 Task: Look for space in Cambridge, United Kingdom from 11th June, 2023 to 17th June, 2023 for 1 adult in price range Rs.5000 to Rs.12000. Place can be private room with 1  bedroom having 1 bed and 1 bathroom. Property type can be house, flat, guest house, hotel. Booking option can be shelf check-in. Required host language is English.
Action: Mouse moved to (410, 51)
Screenshot: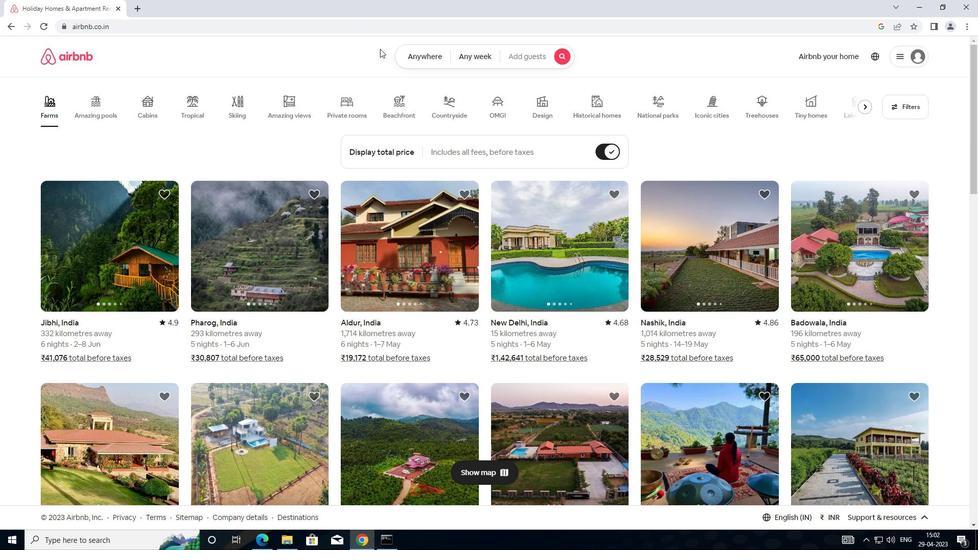 
Action: Mouse pressed left at (410, 51)
Screenshot: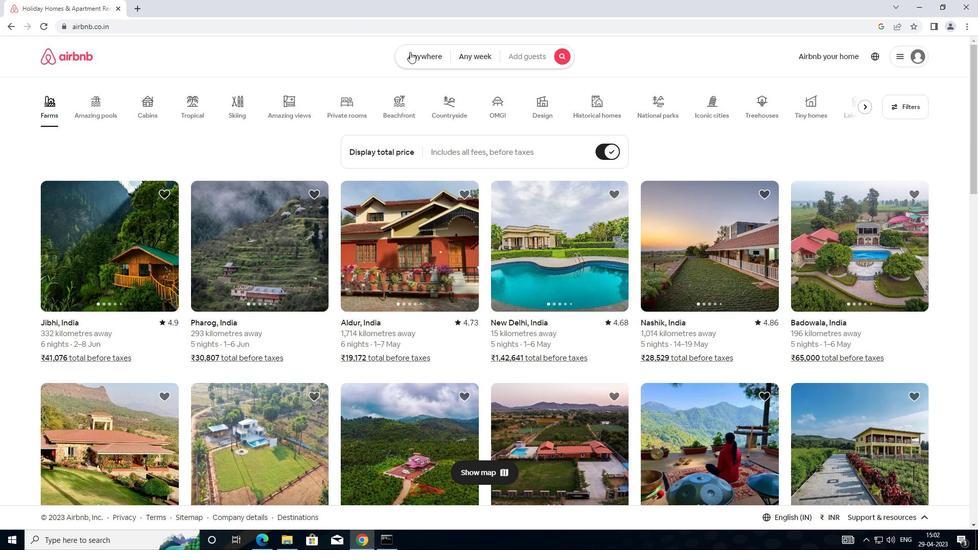 
Action: Mouse moved to (305, 98)
Screenshot: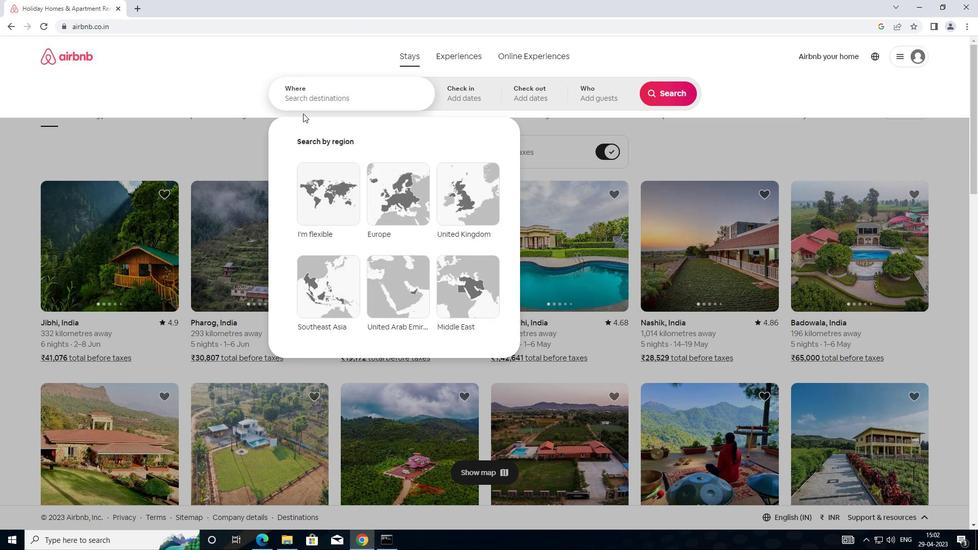 
Action: Mouse pressed left at (305, 98)
Screenshot: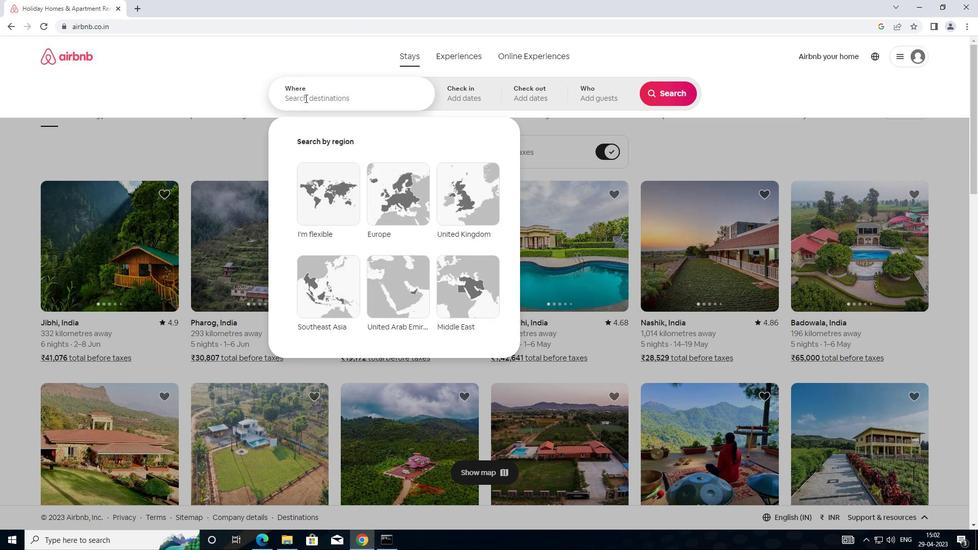 
Action: Mouse moved to (345, 98)
Screenshot: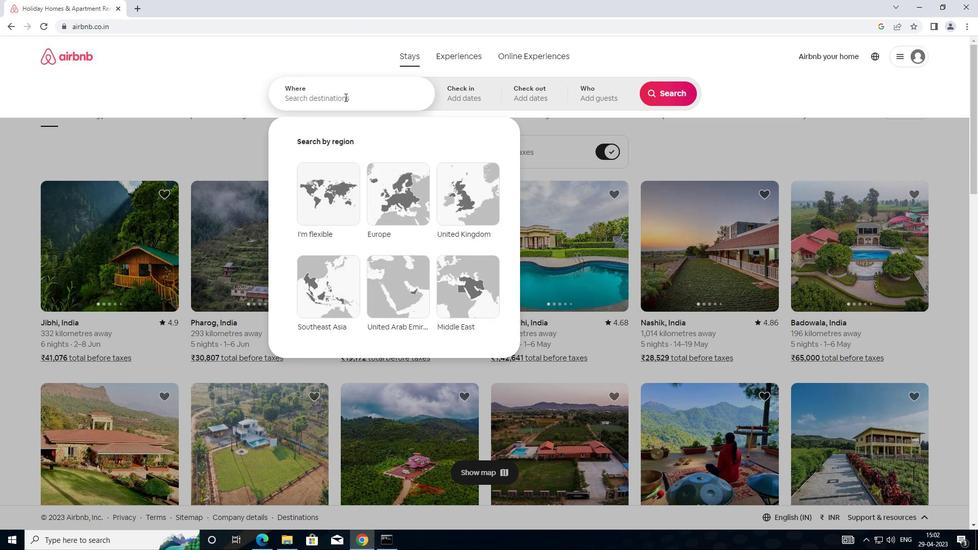 
Action: Key pressed cambridge,ub<Key.backspace>nited
Screenshot: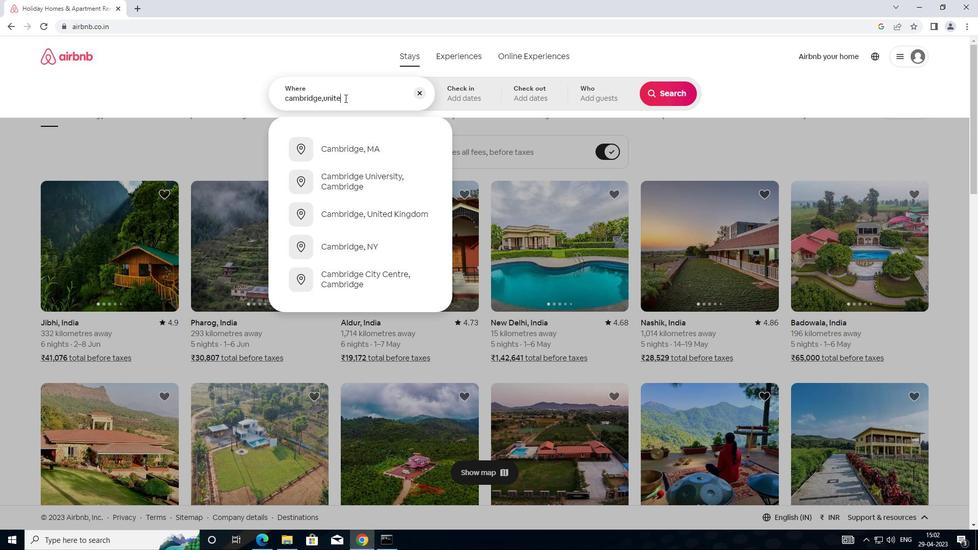 
Action: Mouse moved to (361, 178)
Screenshot: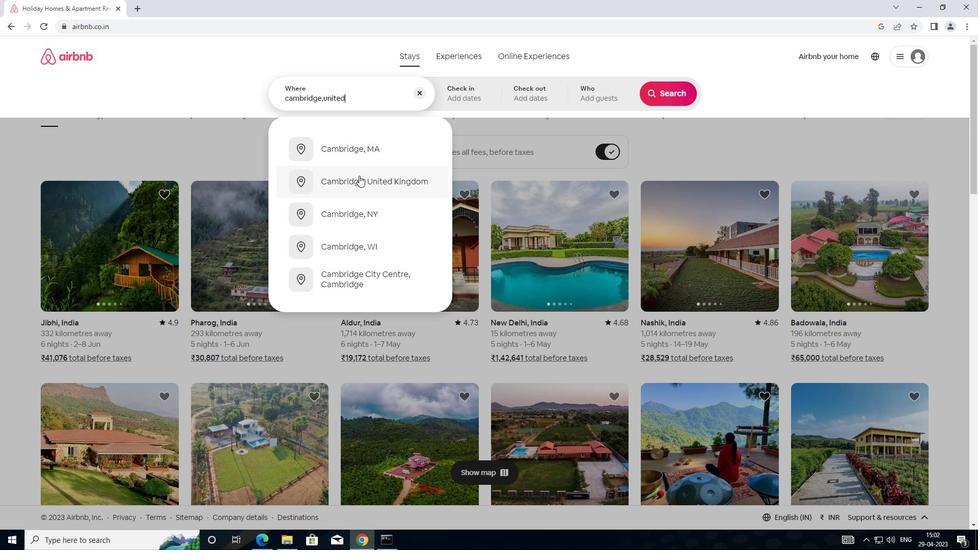 
Action: Mouse pressed left at (361, 178)
Screenshot: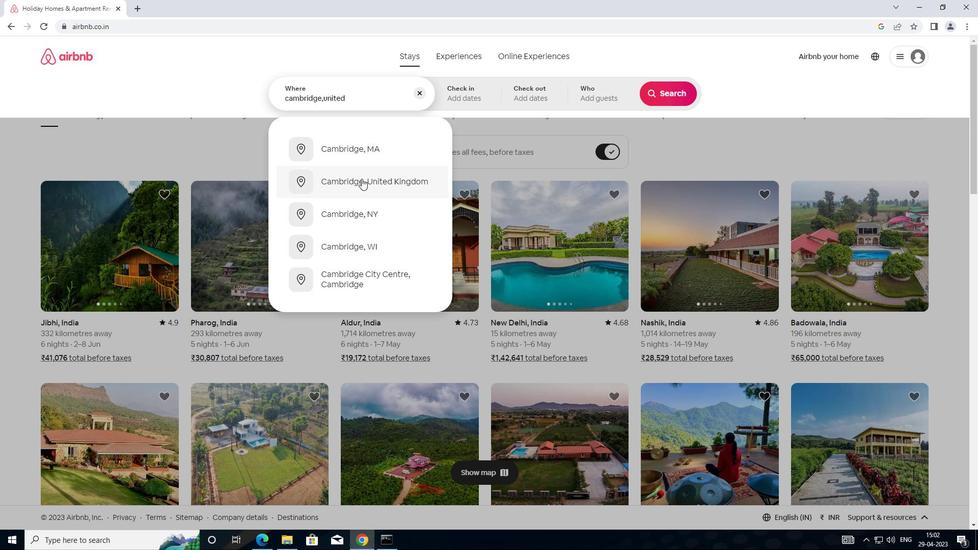 
Action: Mouse moved to (662, 178)
Screenshot: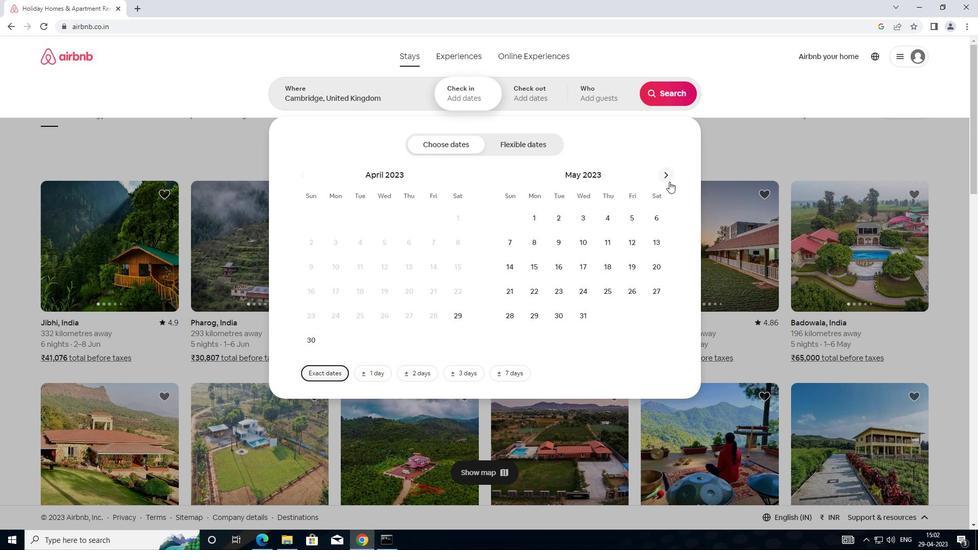 
Action: Mouse pressed left at (662, 178)
Screenshot: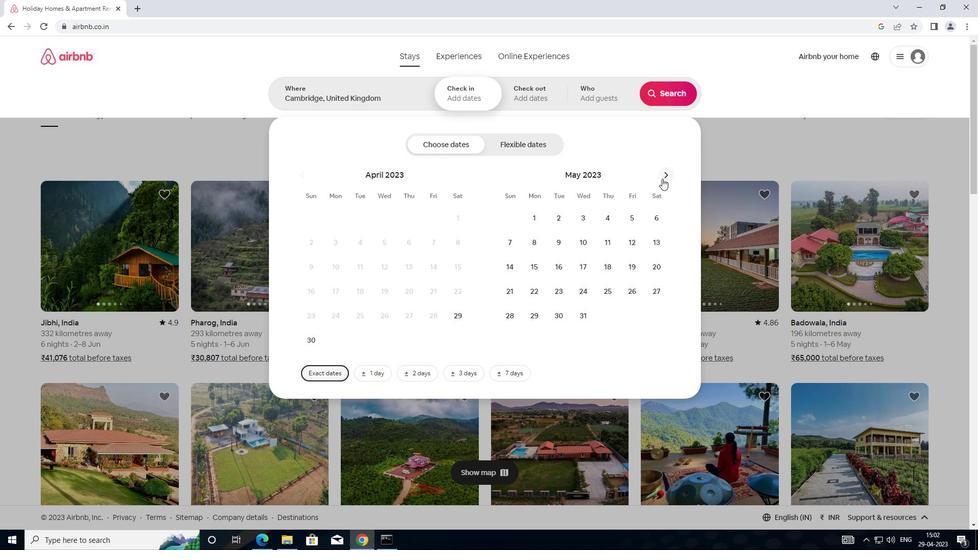 
Action: Mouse moved to (663, 177)
Screenshot: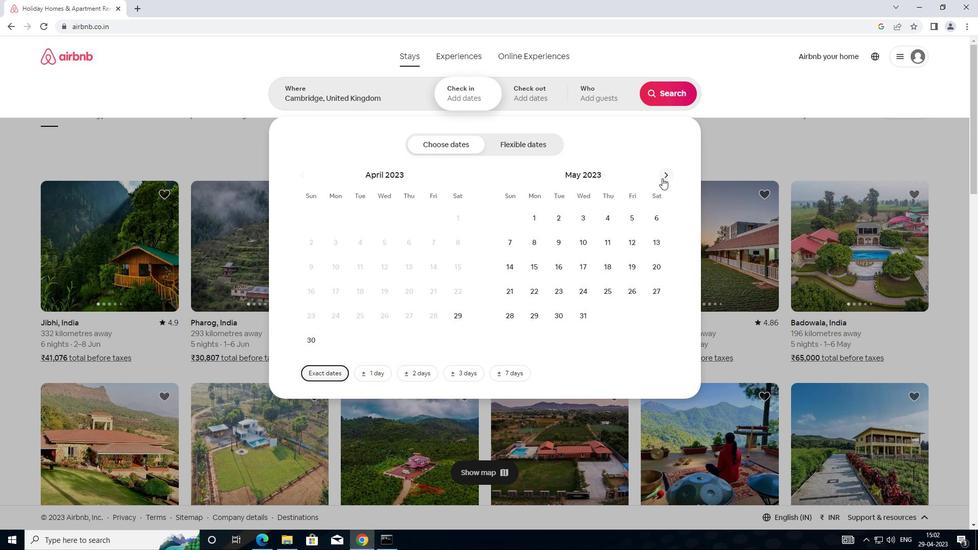 
Action: Mouse pressed left at (663, 177)
Screenshot: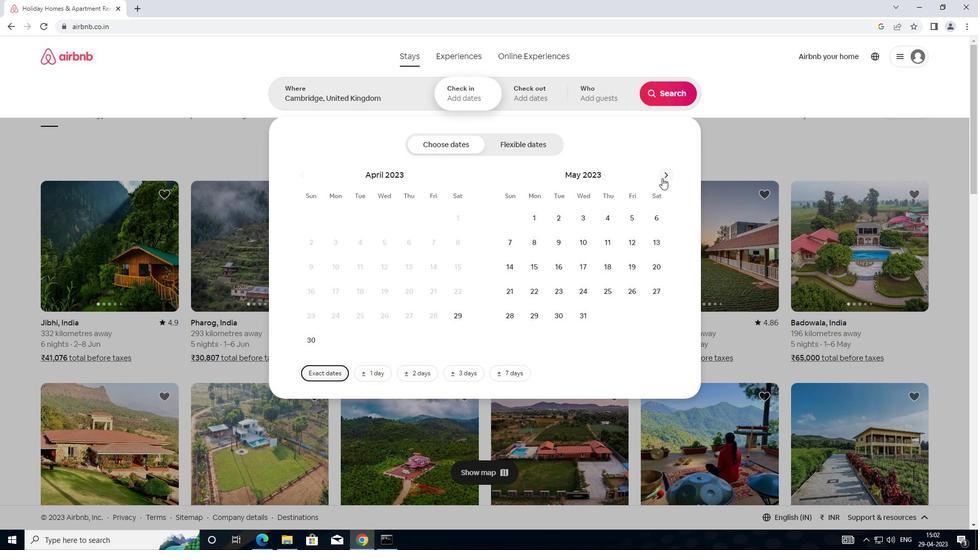 
Action: Mouse moved to (310, 264)
Screenshot: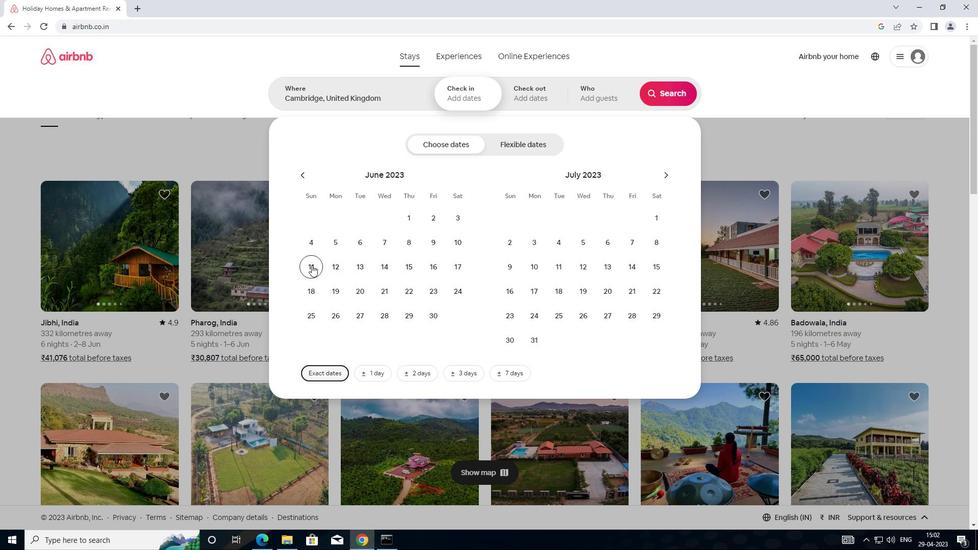 
Action: Mouse pressed left at (310, 264)
Screenshot: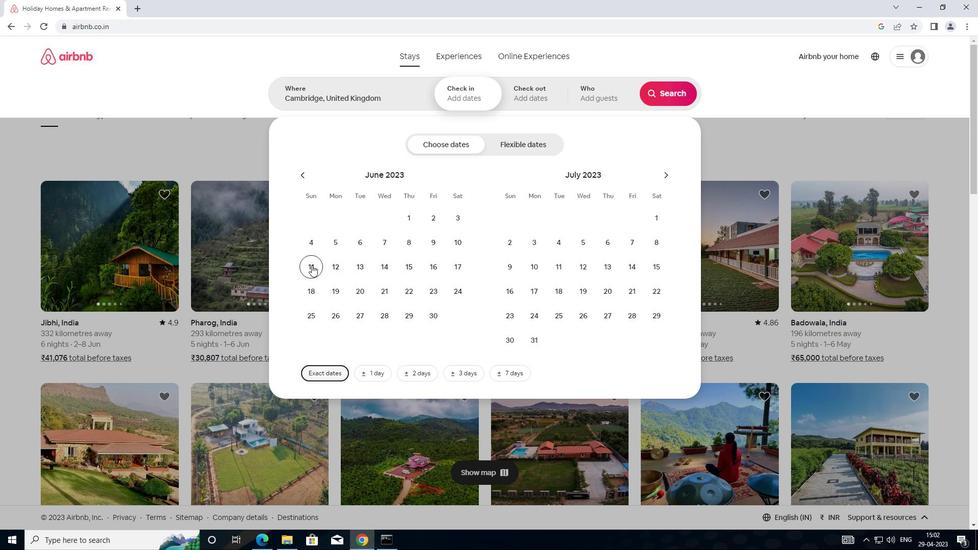 
Action: Mouse moved to (453, 267)
Screenshot: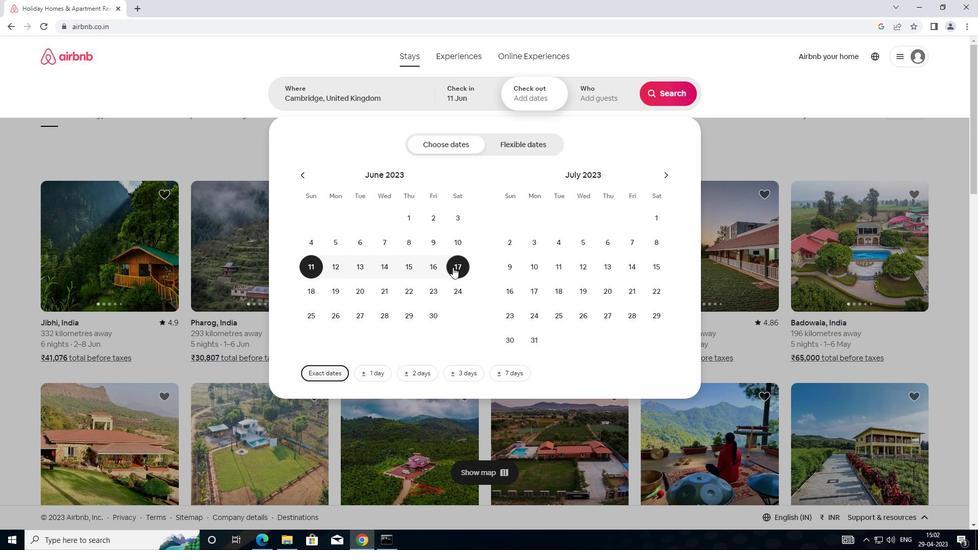 
Action: Mouse pressed left at (453, 267)
Screenshot: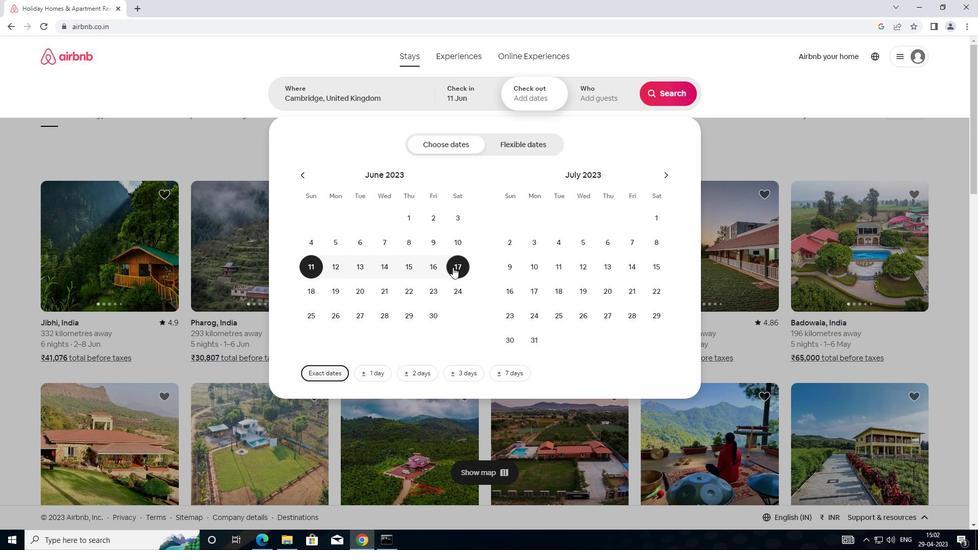
Action: Mouse moved to (619, 96)
Screenshot: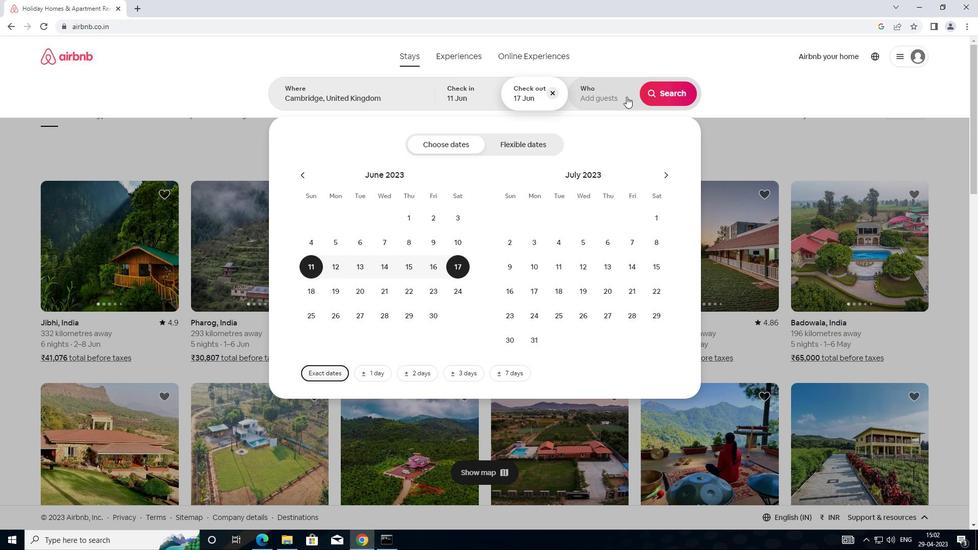 
Action: Mouse pressed left at (619, 96)
Screenshot: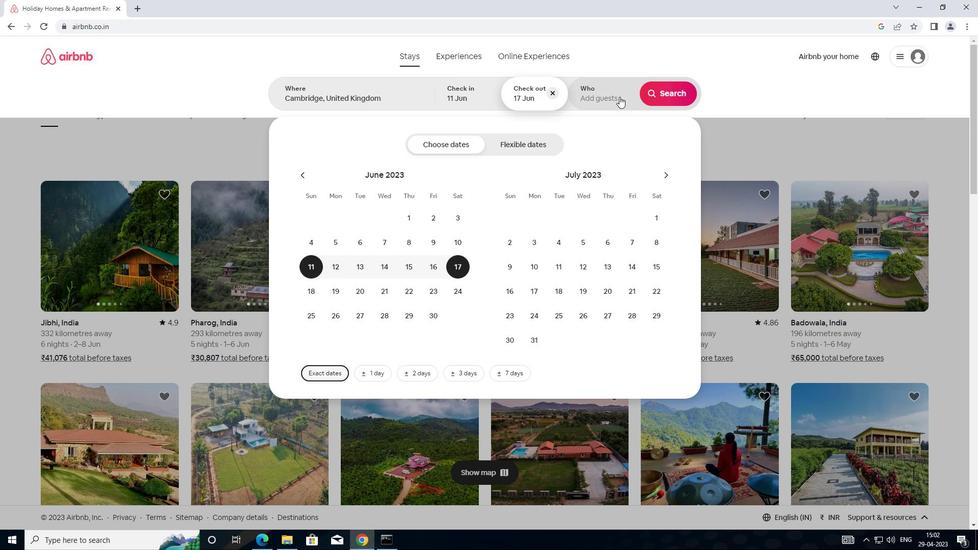 
Action: Mouse moved to (669, 146)
Screenshot: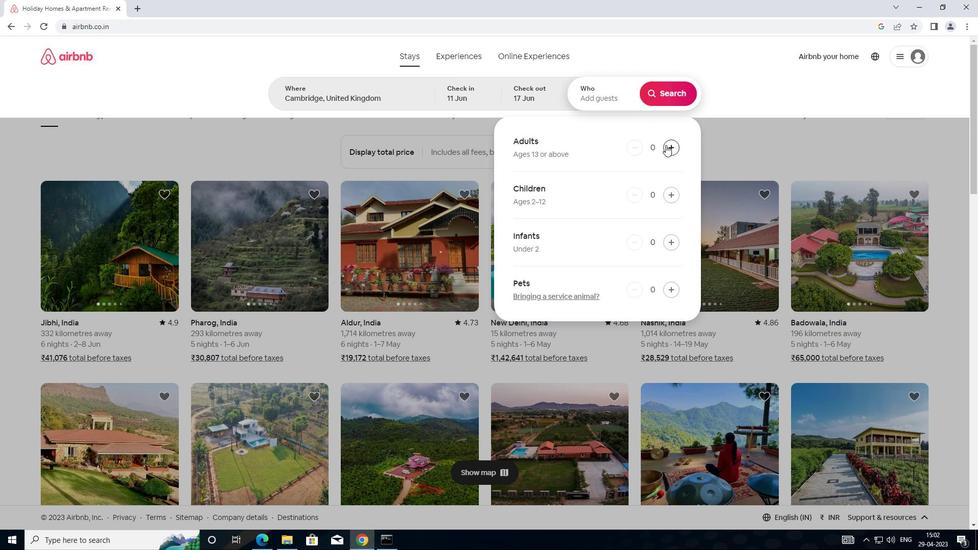 
Action: Mouse pressed left at (669, 146)
Screenshot: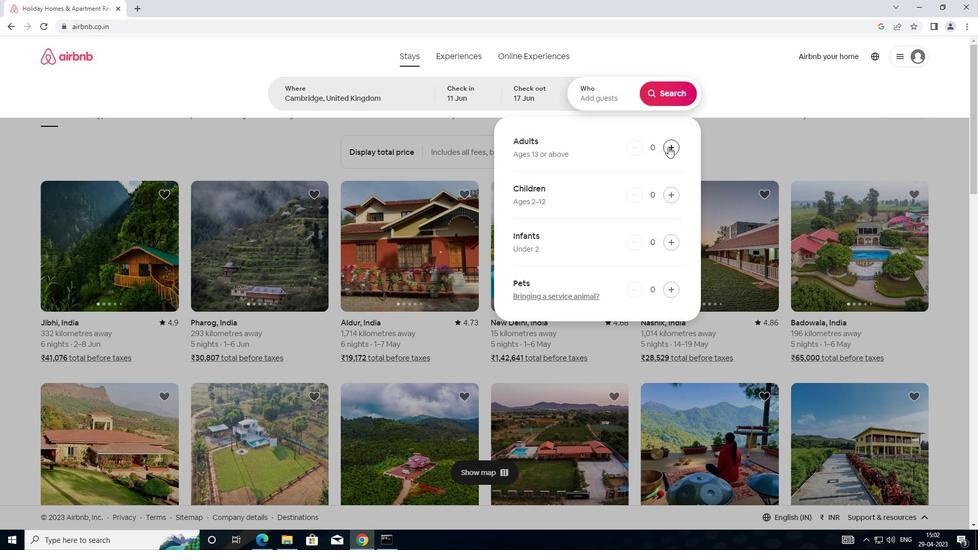 
Action: Mouse moved to (670, 99)
Screenshot: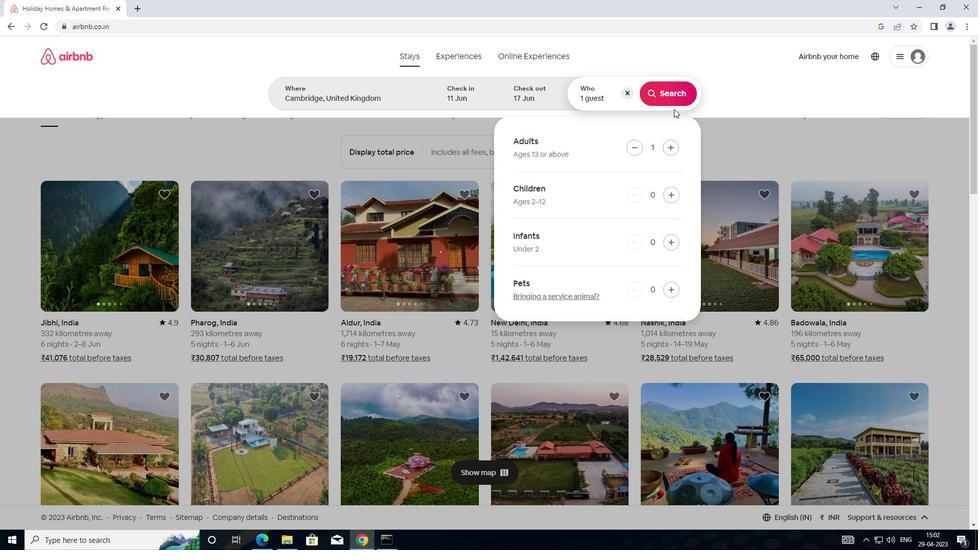 
Action: Mouse pressed left at (670, 99)
Screenshot: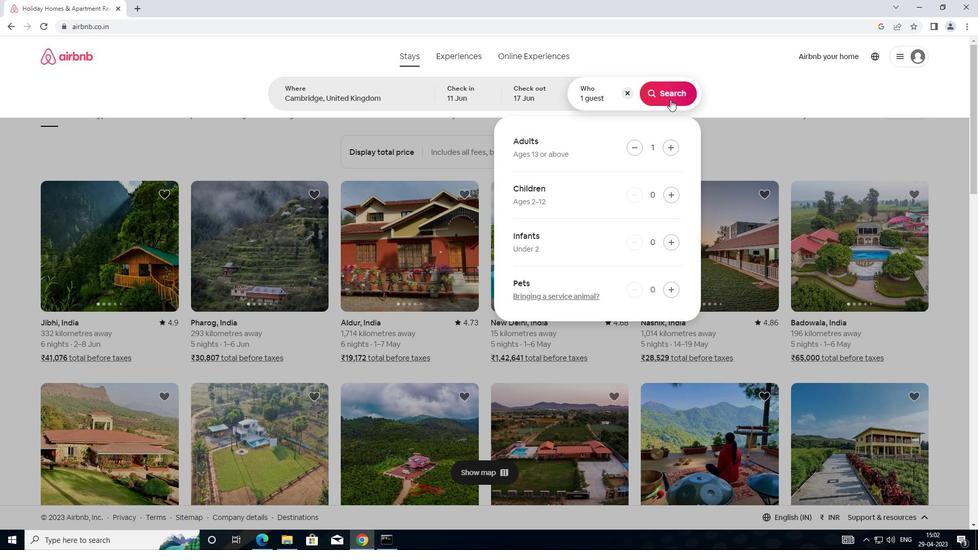 
Action: Mouse moved to (923, 99)
Screenshot: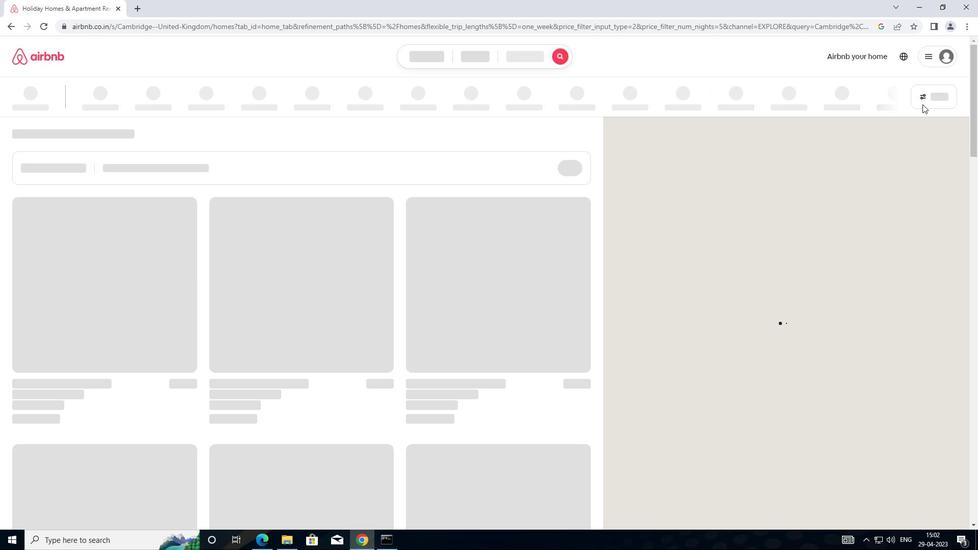 
Action: Mouse pressed left at (923, 99)
Screenshot: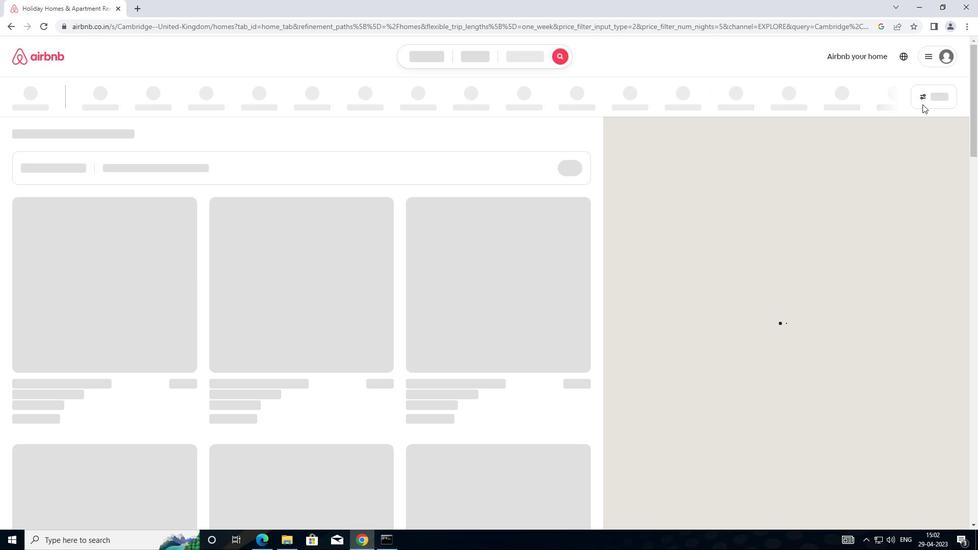 
Action: Mouse moved to (366, 222)
Screenshot: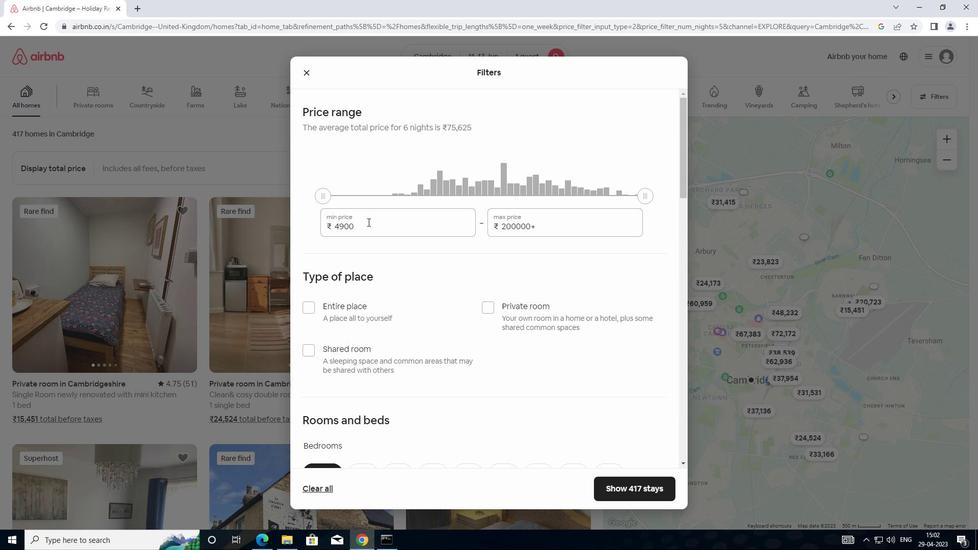 
Action: Mouse pressed left at (366, 222)
Screenshot: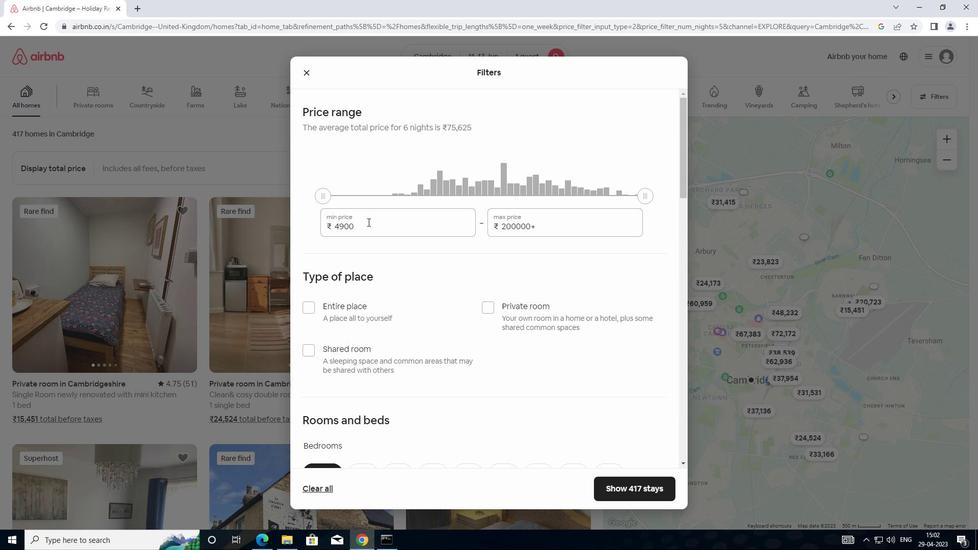 
Action: Mouse moved to (322, 223)
Screenshot: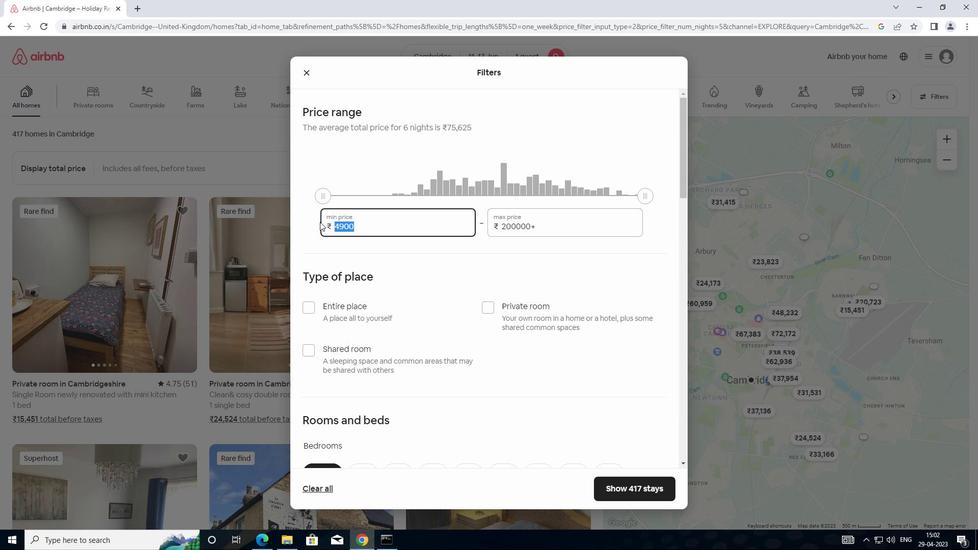 
Action: Key pressed 5000
Screenshot: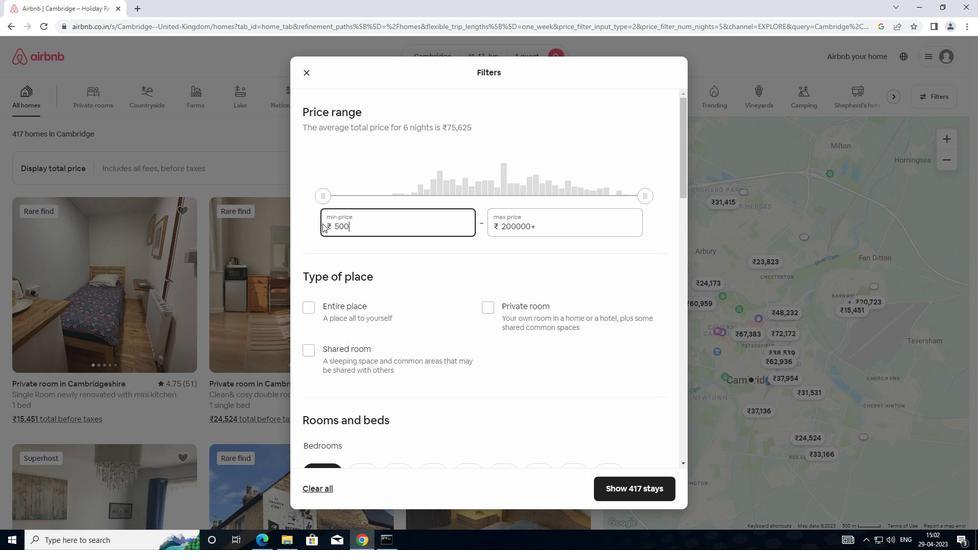
Action: Mouse moved to (537, 224)
Screenshot: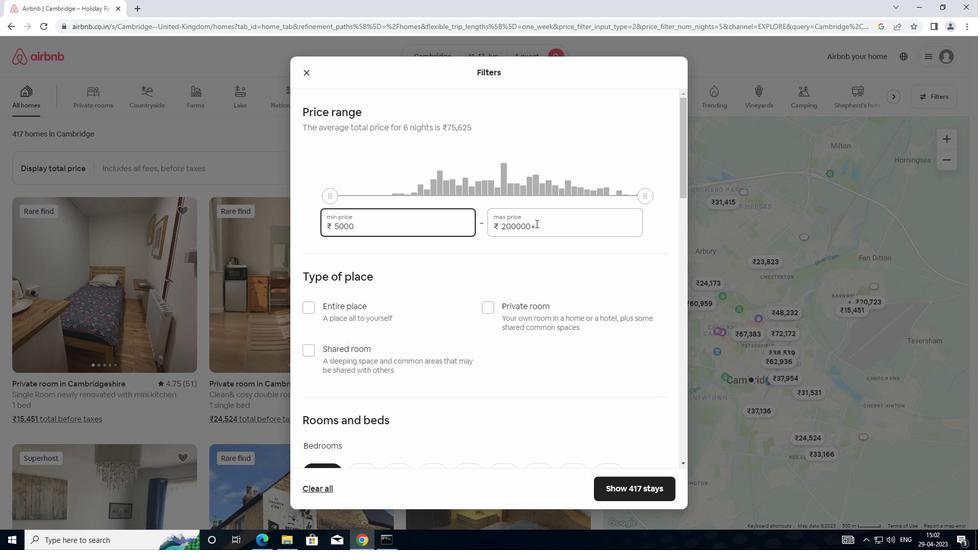 
Action: Mouse pressed left at (537, 224)
Screenshot: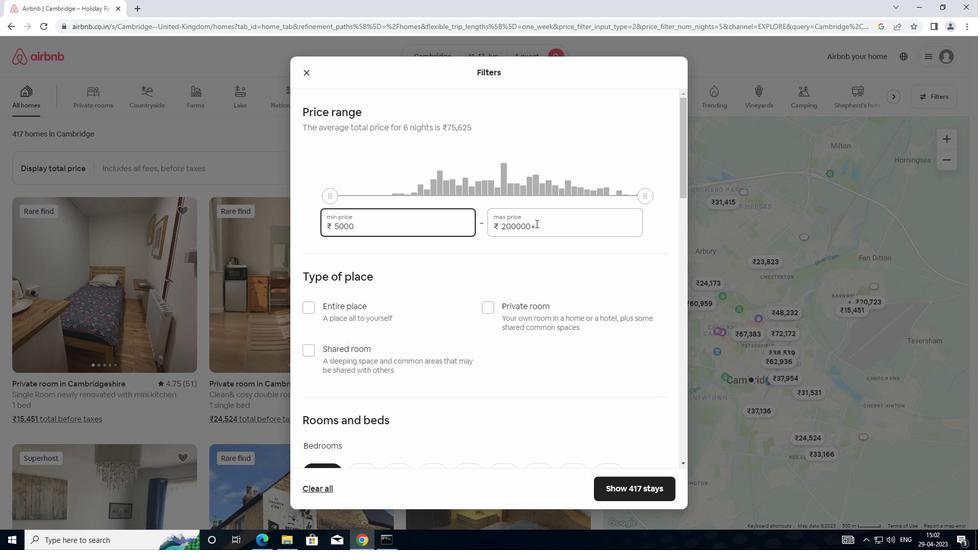 
Action: Mouse moved to (480, 227)
Screenshot: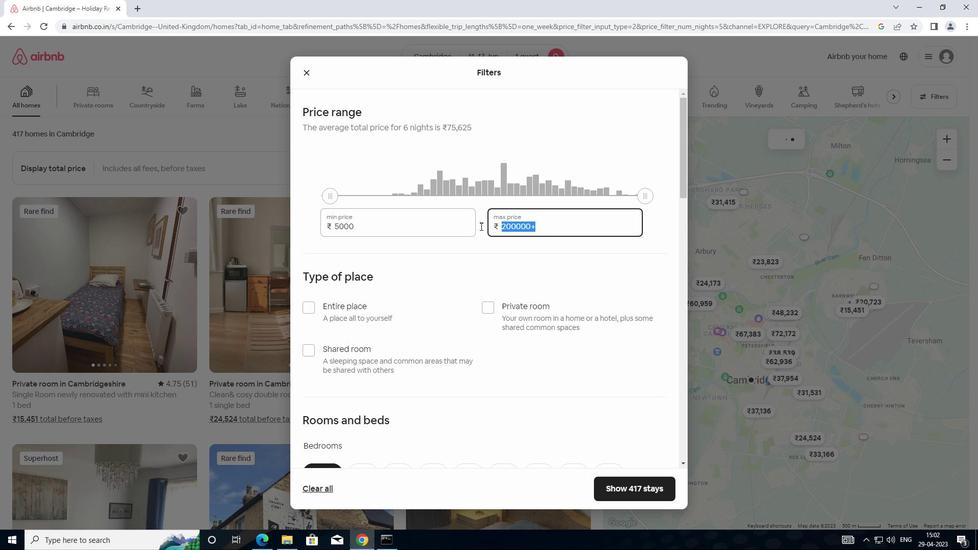 
Action: Key pressed 1200
Screenshot: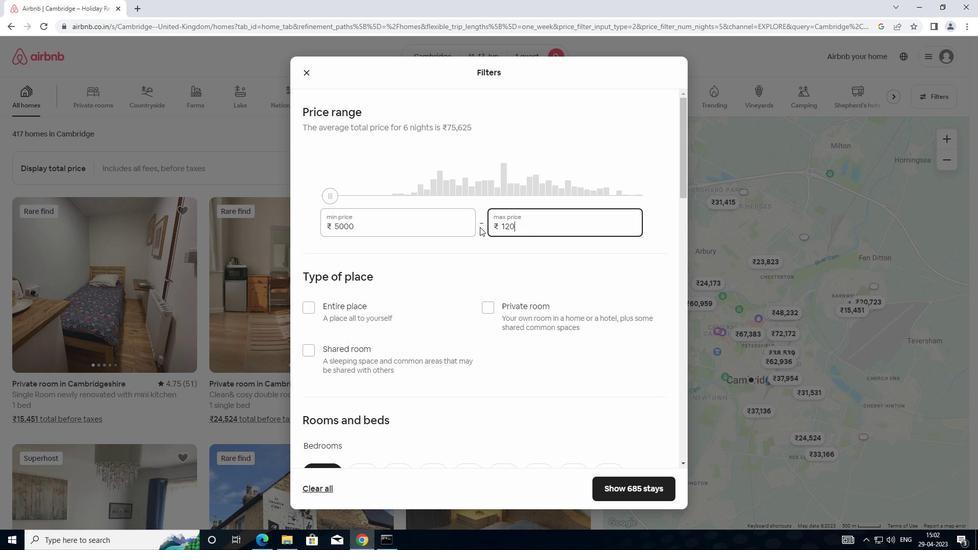
Action: Mouse moved to (480, 227)
Screenshot: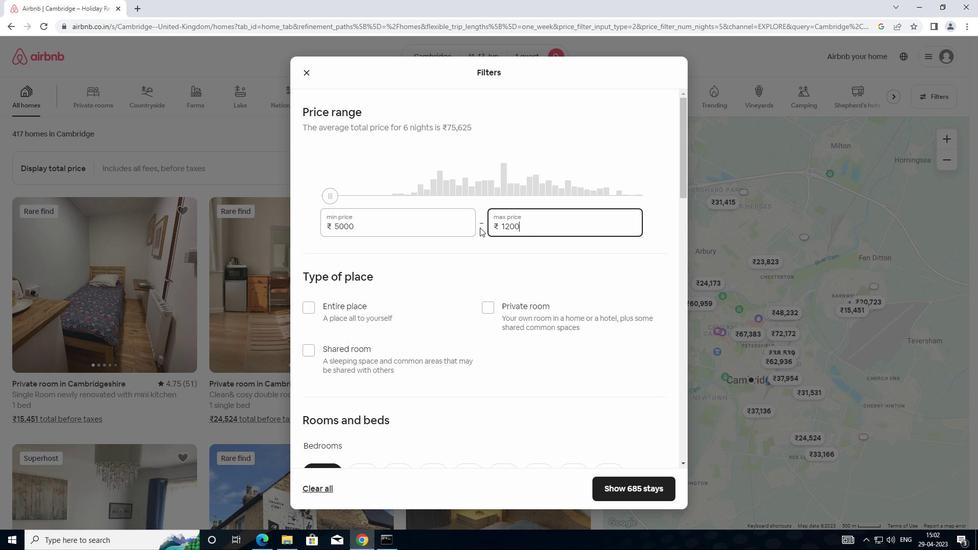 
Action: Key pressed 0
Screenshot: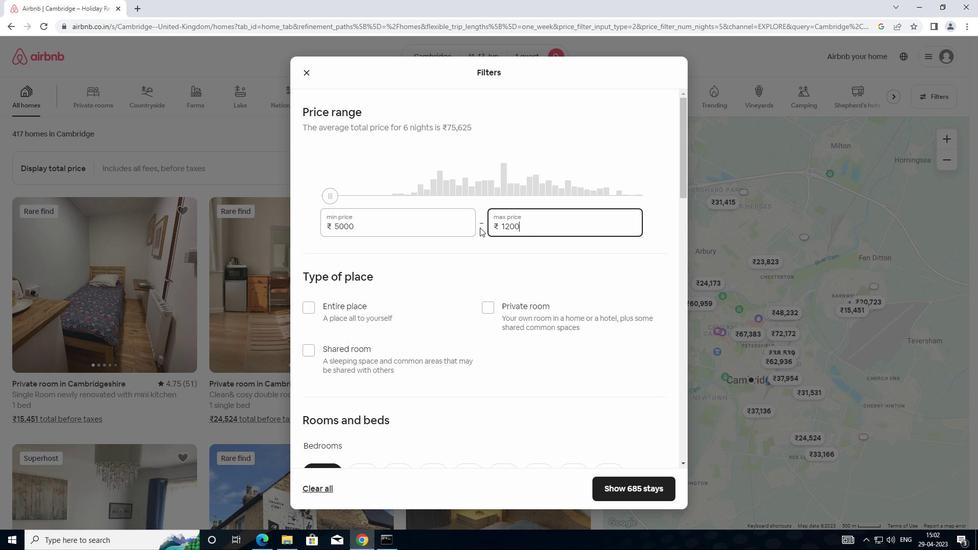 
Action: Mouse moved to (491, 306)
Screenshot: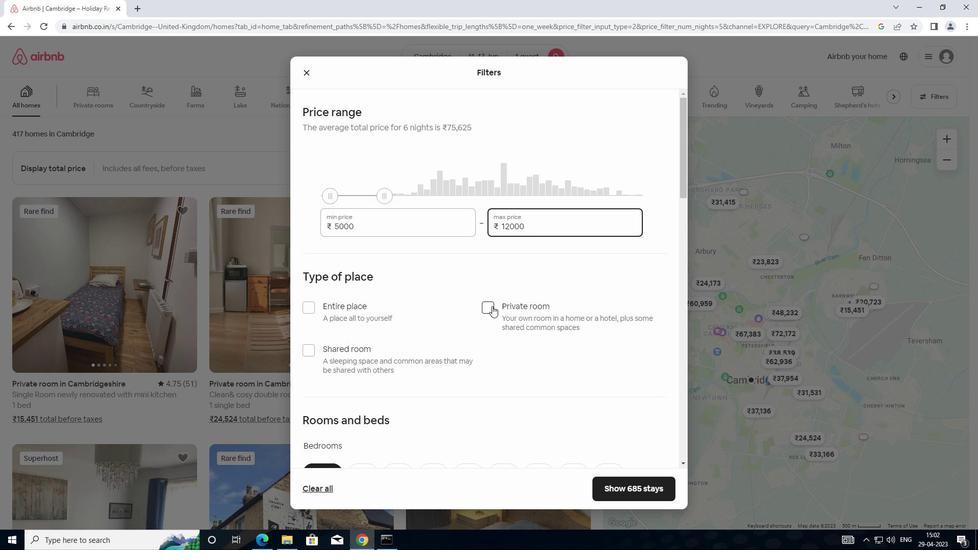 
Action: Mouse pressed left at (491, 306)
Screenshot: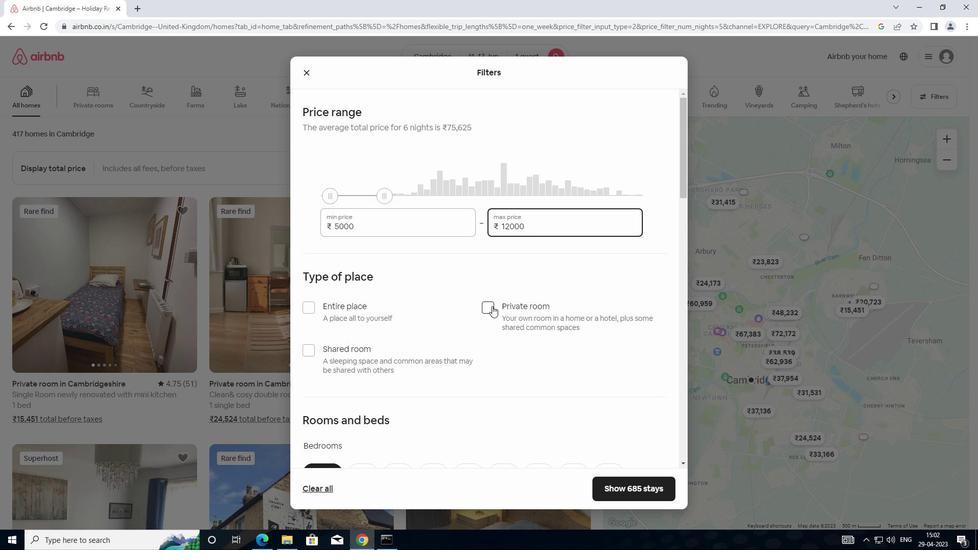 
Action: Mouse moved to (467, 381)
Screenshot: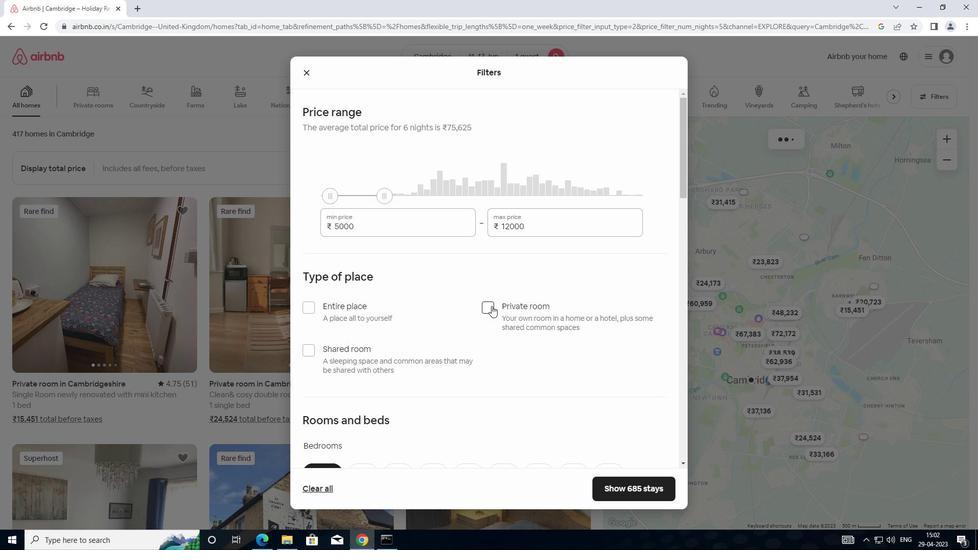 
Action: Mouse scrolled (467, 381) with delta (0, 0)
Screenshot: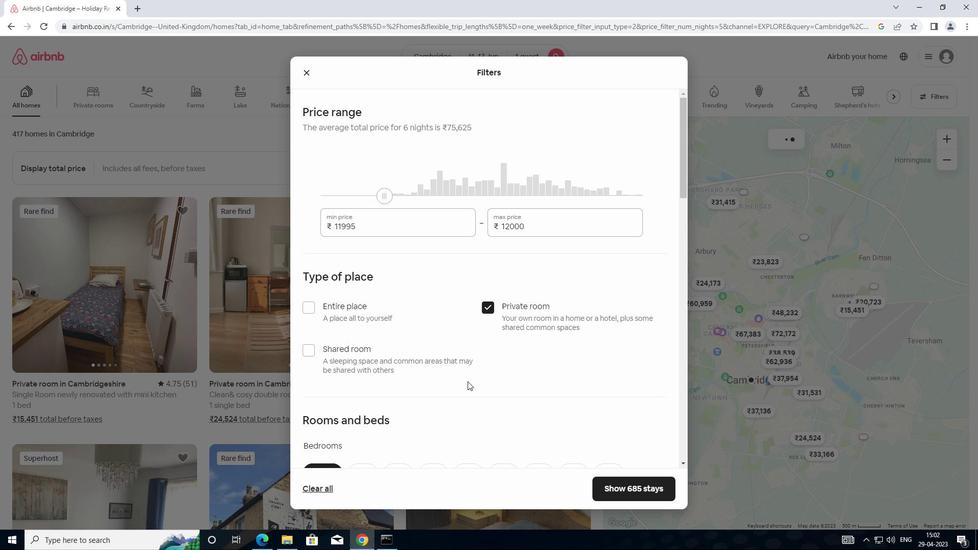 
Action: Mouse scrolled (467, 381) with delta (0, 0)
Screenshot: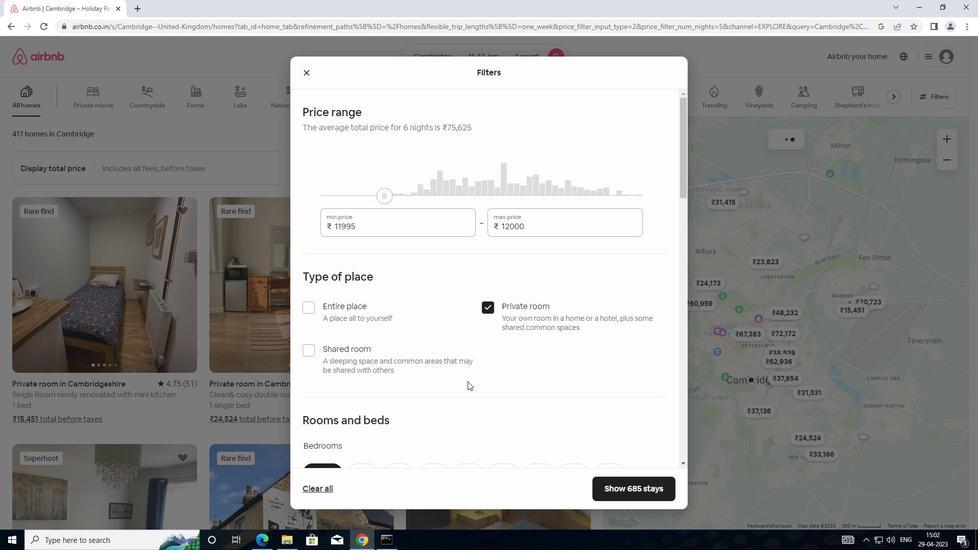 
Action: Mouse scrolled (467, 381) with delta (0, 0)
Screenshot: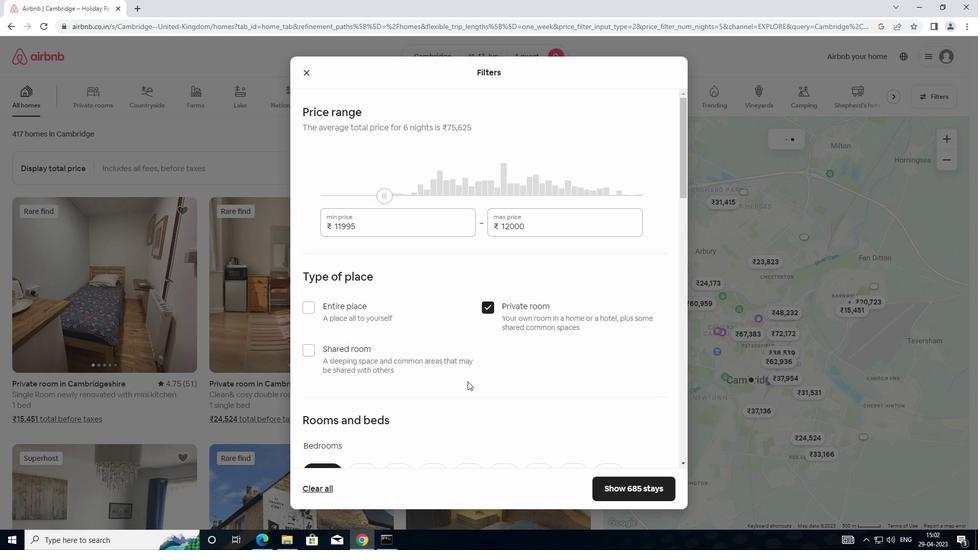 
Action: Mouse moved to (448, 358)
Screenshot: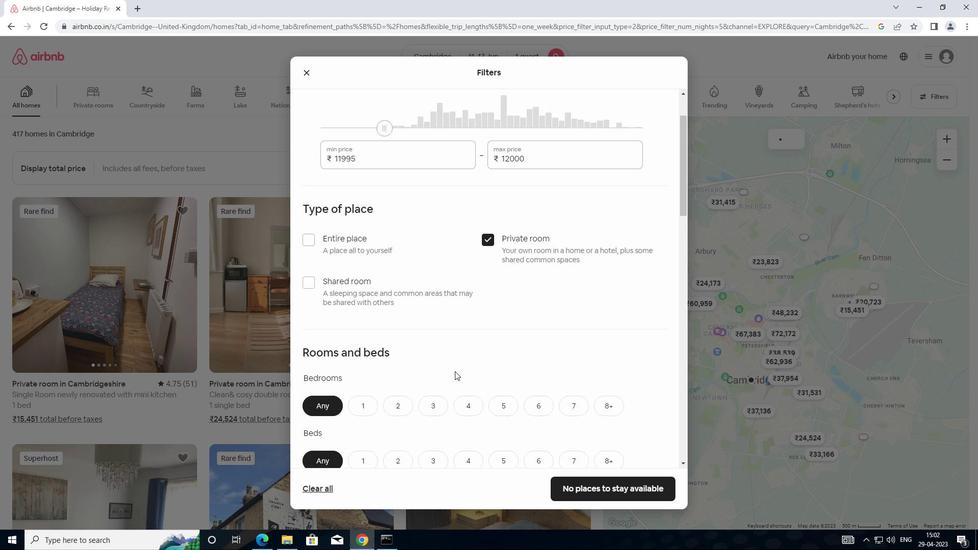 
Action: Mouse scrolled (448, 358) with delta (0, 0)
Screenshot: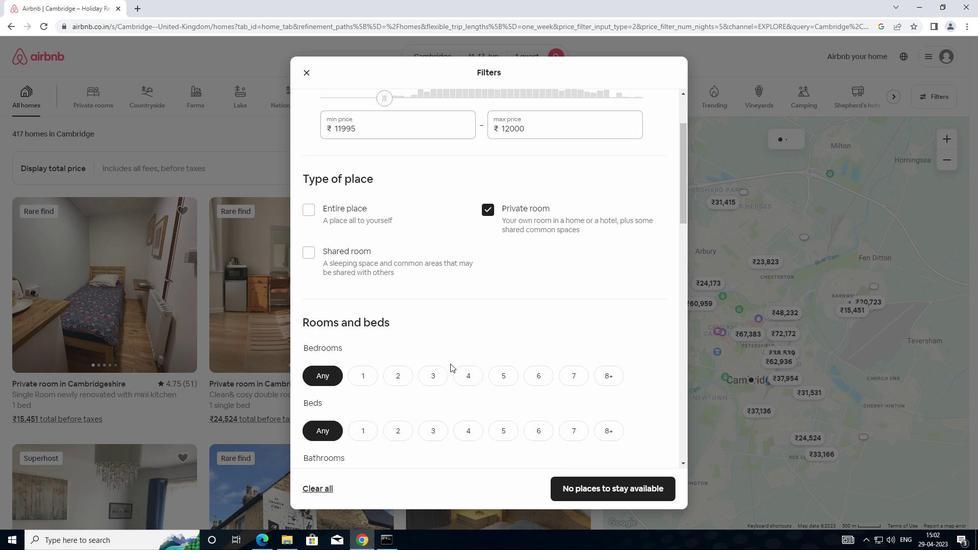 
Action: Mouse scrolled (448, 358) with delta (0, 0)
Screenshot: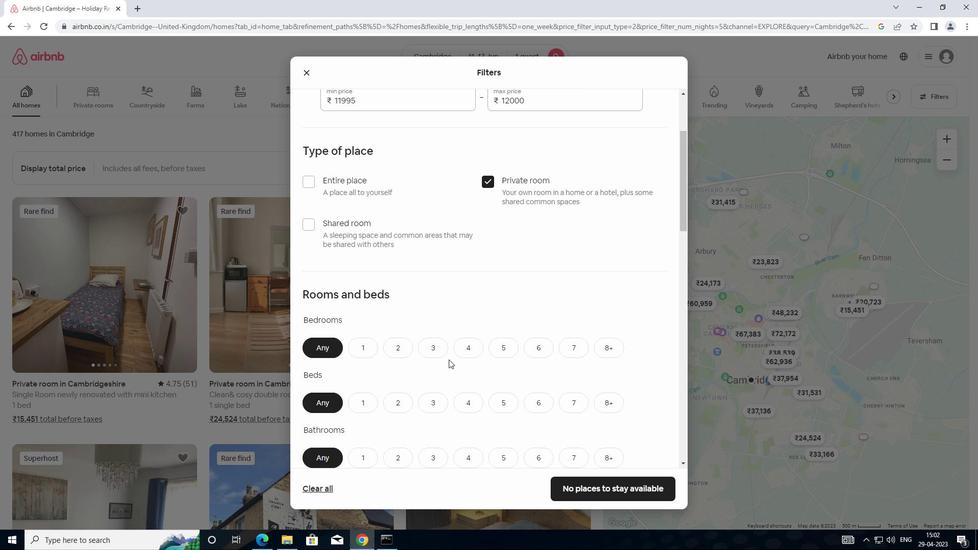 
Action: Mouse scrolled (448, 358) with delta (0, 0)
Screenshot: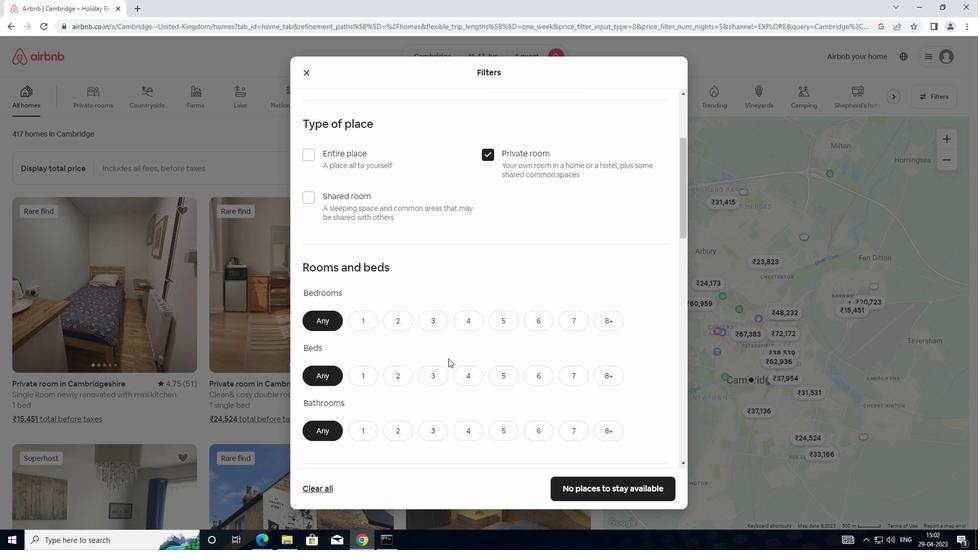 
Action: Mouse moved to (360, 168)
Screenshot: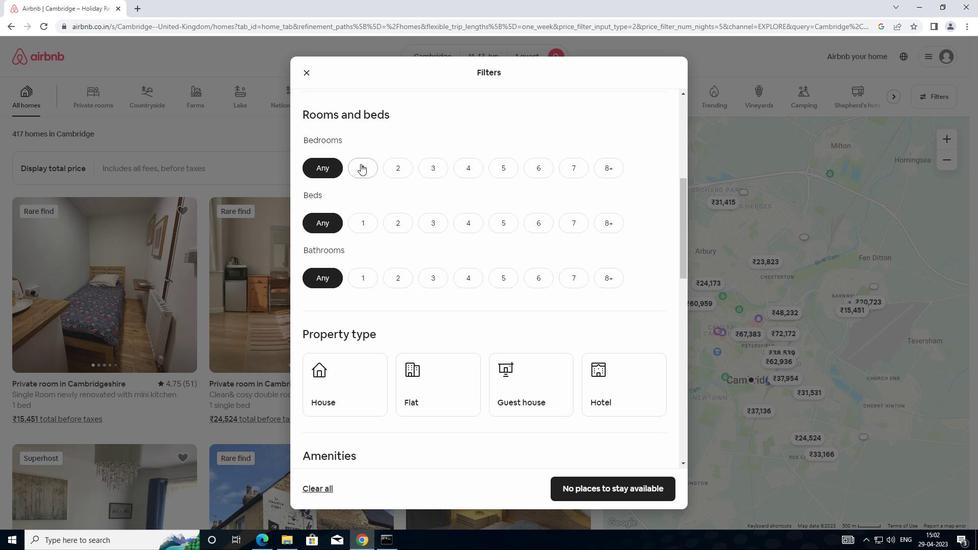 
Action: Mouse pressed left at (360, 168)
Screenshot: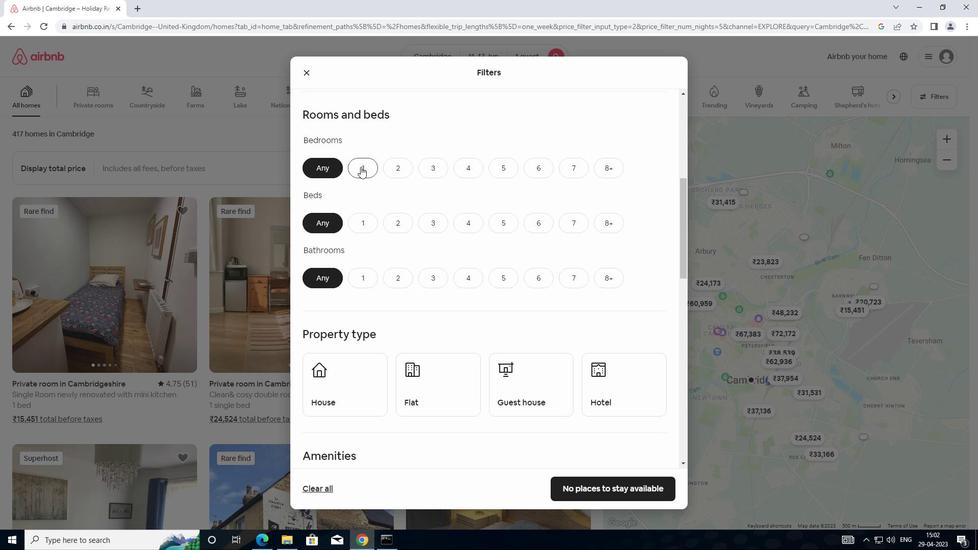 
Action: Mouse moved to (365, 229)
Screenshot: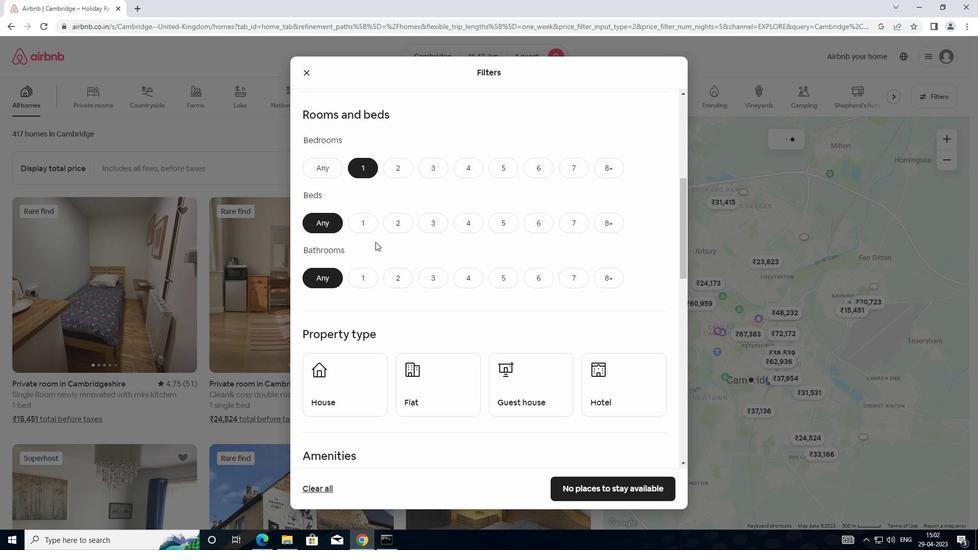
Action: Mouse pressed left at (365, 229)
Screenshot: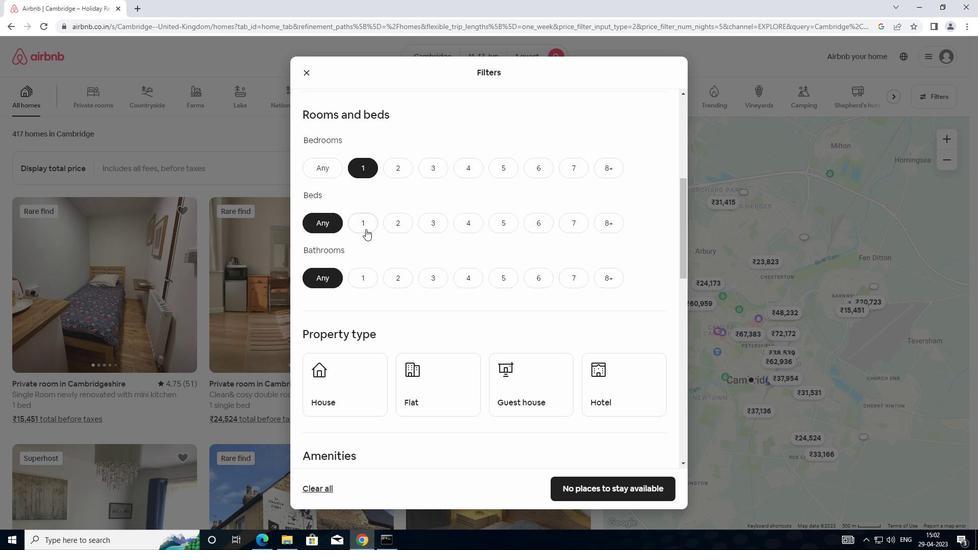 
Action: Mouse moved to (375, 278)
Screenshot: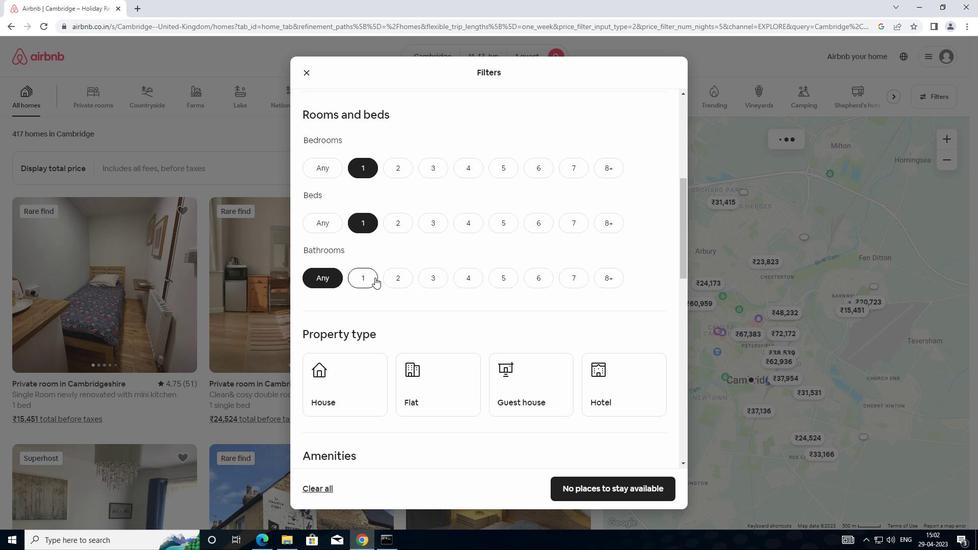 
Action: Mouse pressed left at (375, 278)
Screenshot: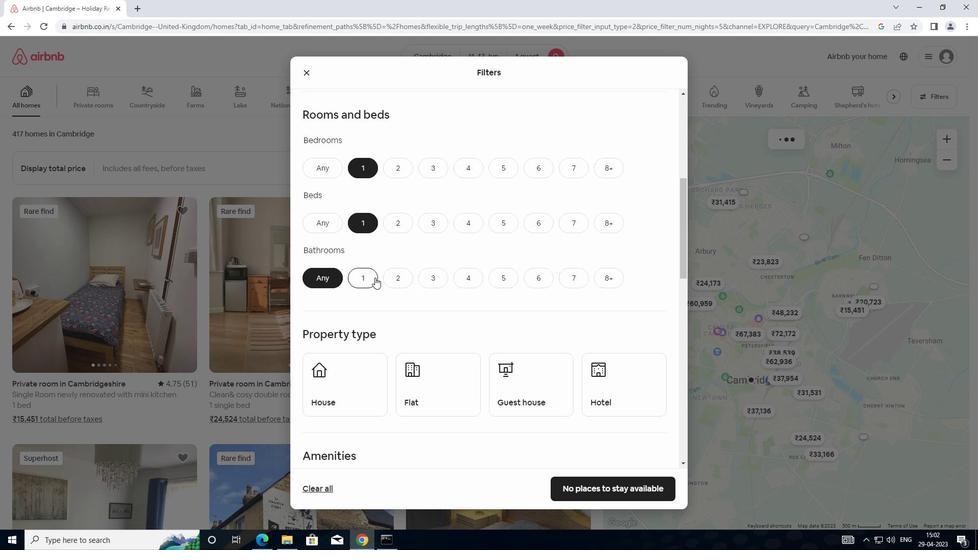 
Action: Mouse moved to (384, 276)
Screenshot: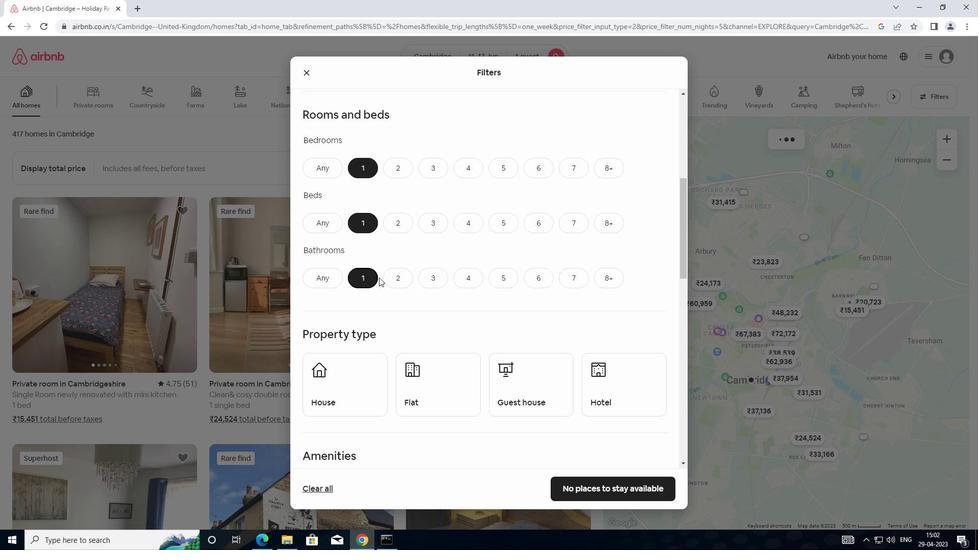 
Action: Mouse scrolled (384, 275) with delta (0, 0)
Screenshot: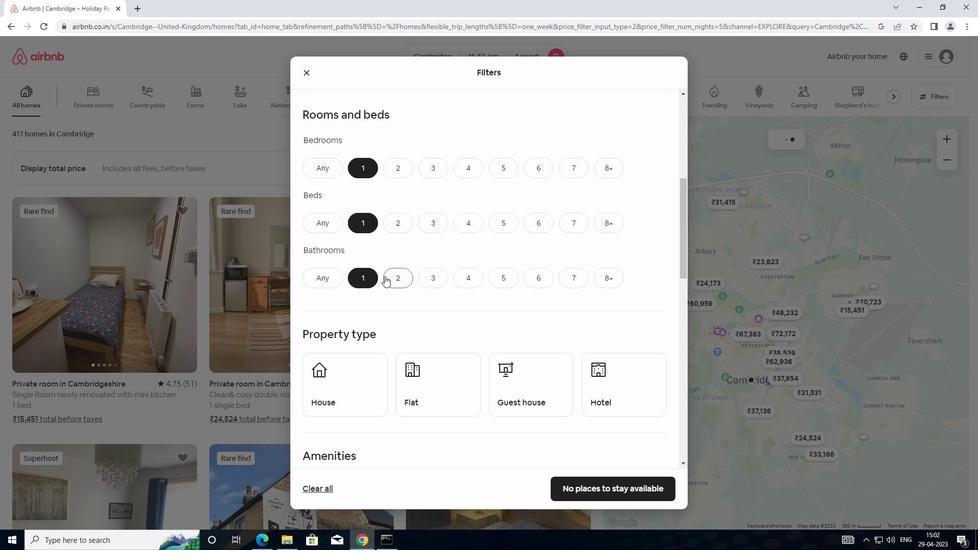 
Action: Mouse scrolled (384, 275) with delta (0, 0)
Screenshot: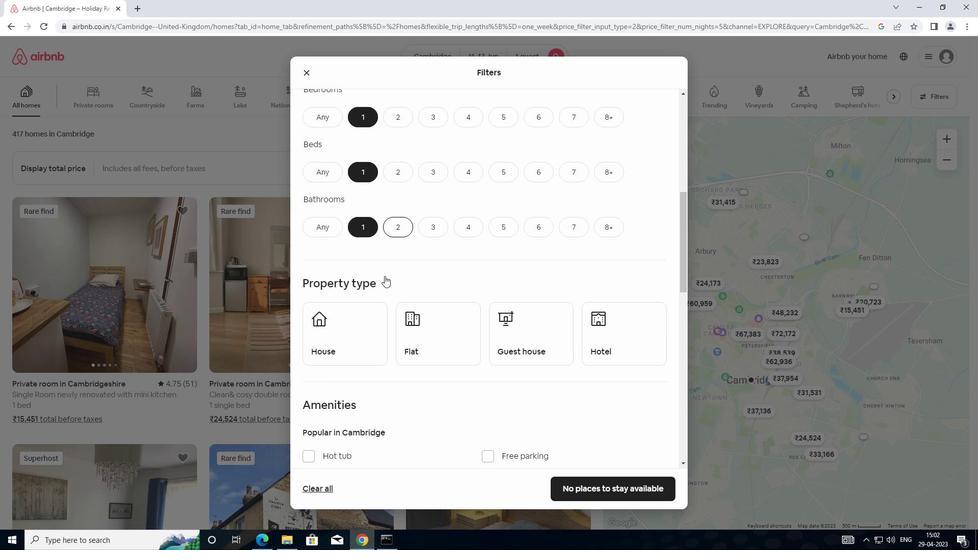
Action: Mouse moved to (370, 296)
Screenshot: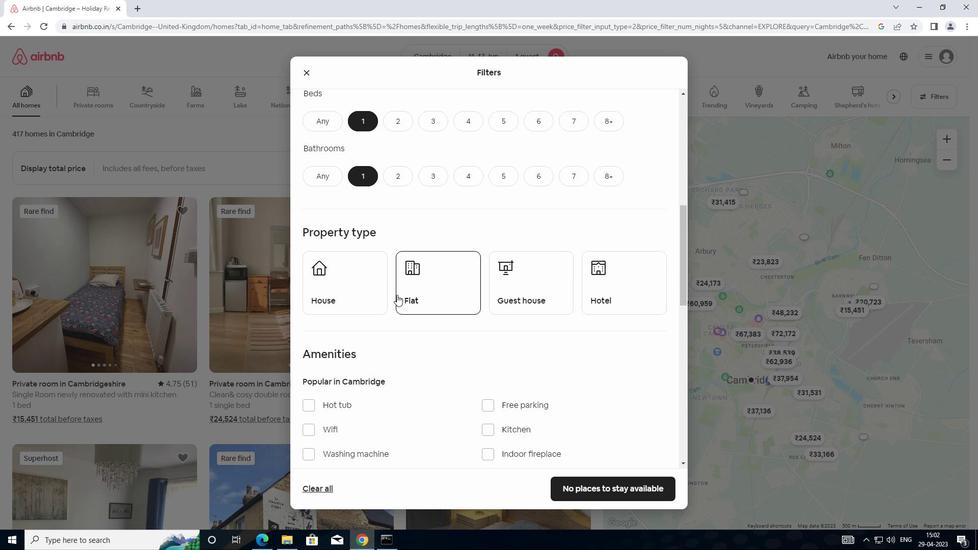 
Action: Mouse pressed left at (370, 296)
Screenshot: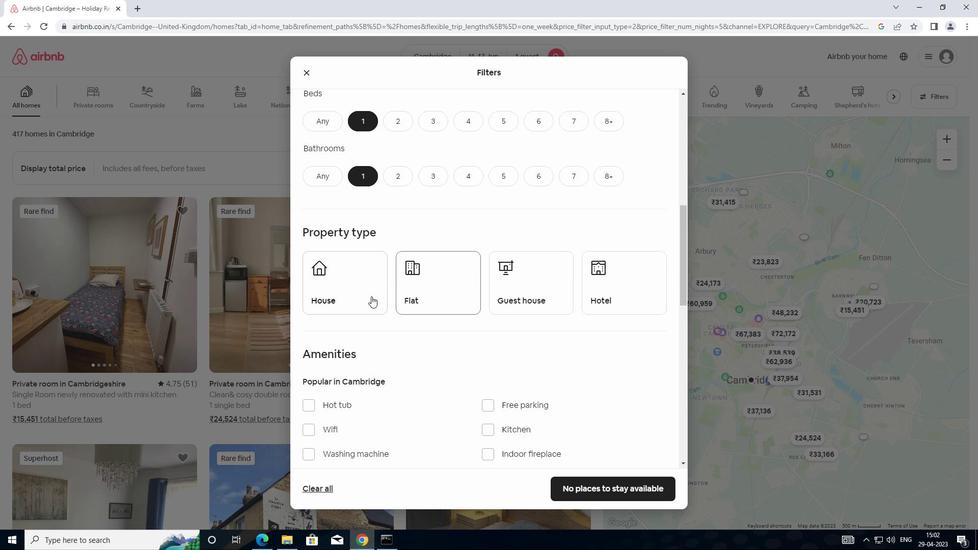 
Action: Mouse moved to (428, 295)
Screenshot: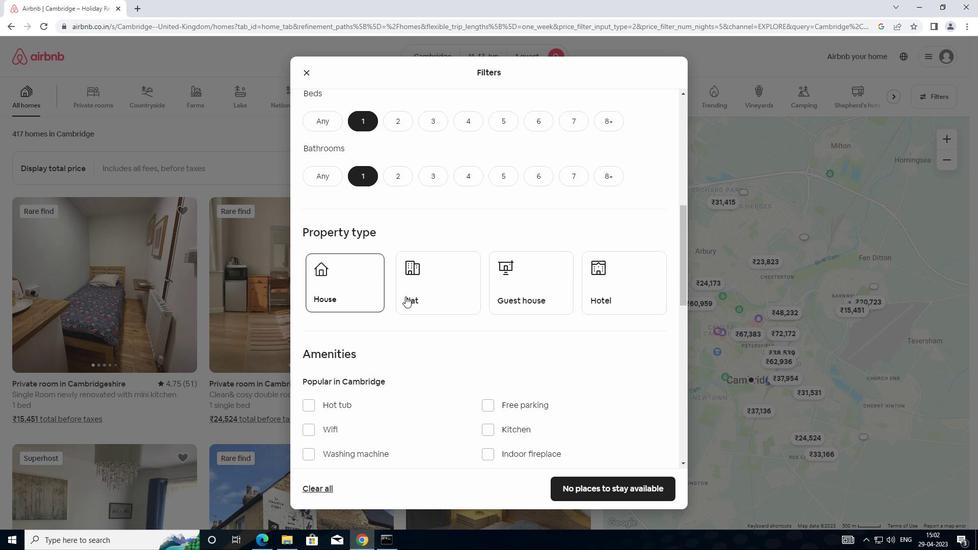 
Action: Mouse pressed left at (428, 295)
Screenshot: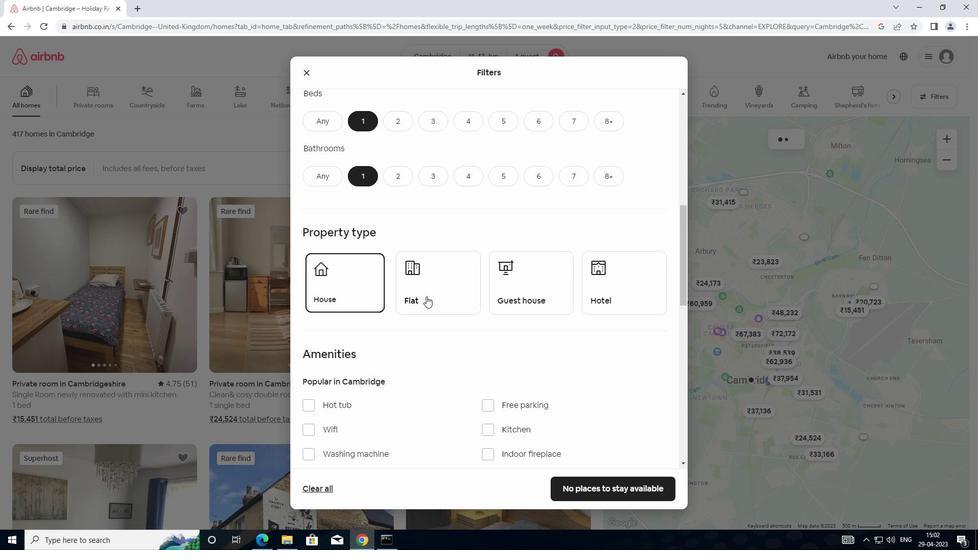 
Action: Mouse moved to (497, 288)
Screenshot: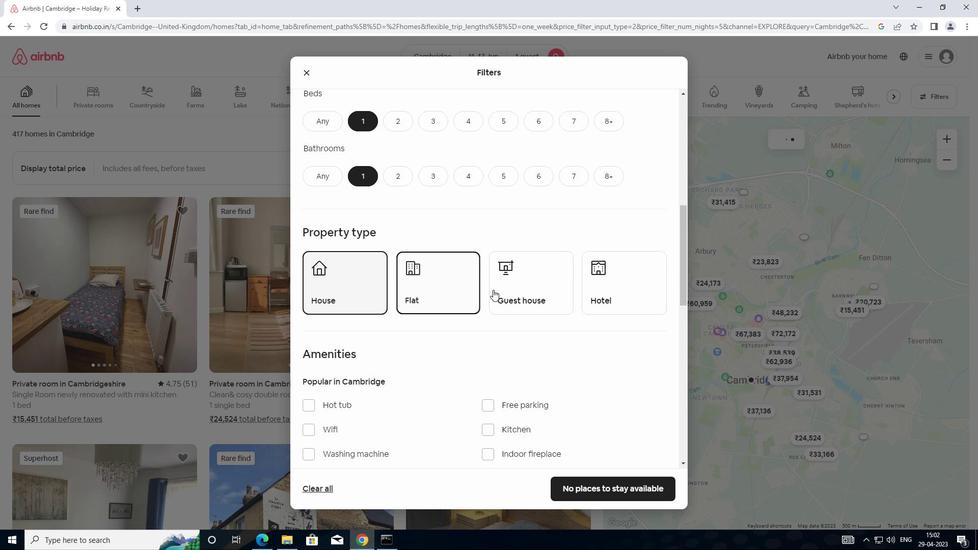 
Action: Mouse pressed left at (497, 288)
Screenshot: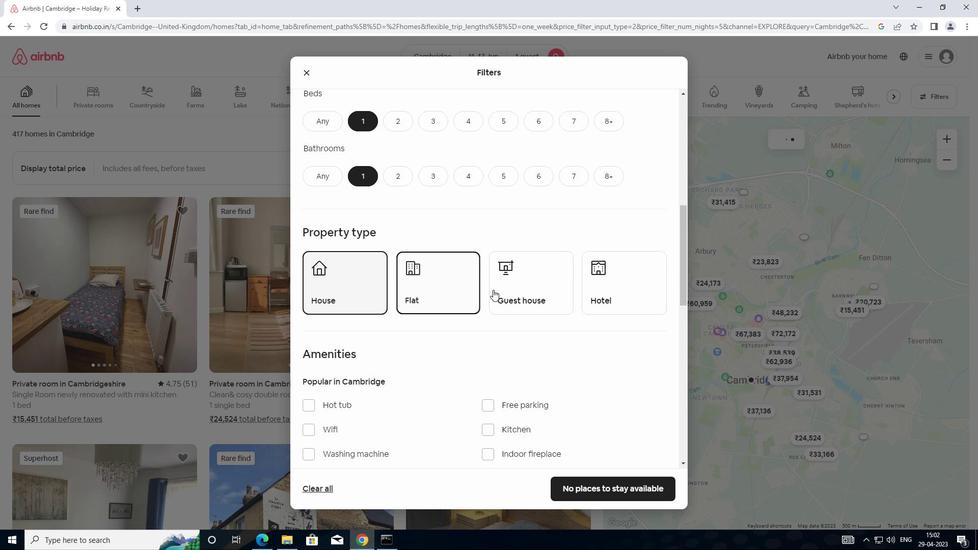 
Action: Mouse moved to (590, 299)
Screenshot: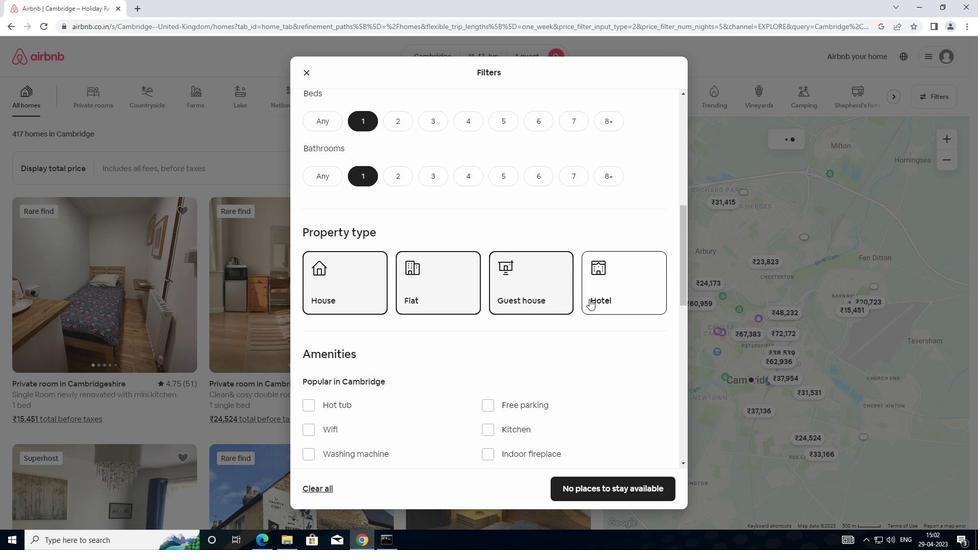 
Action: Mouse pressed left at (590, 299)
Screenshot: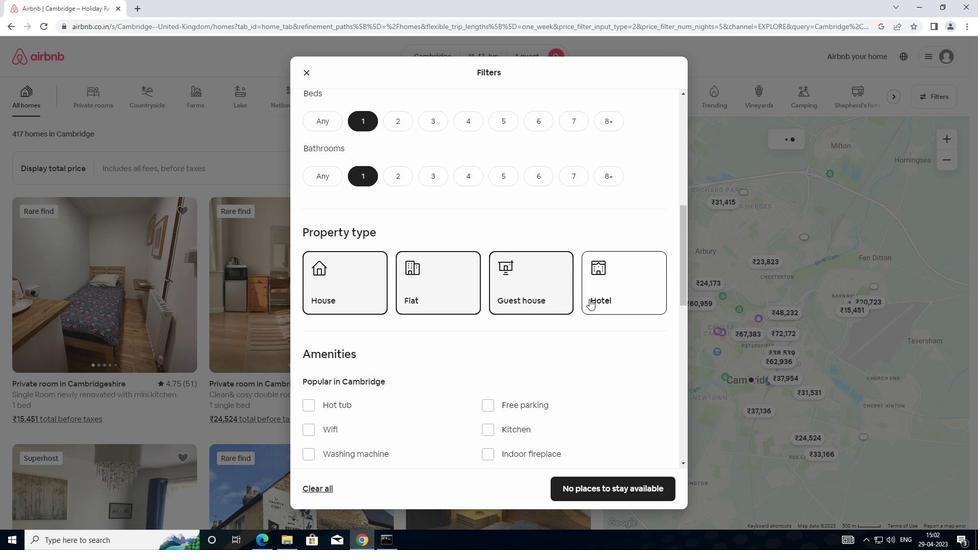 
Action: Mouse moved to (599, 299)
Screenshot: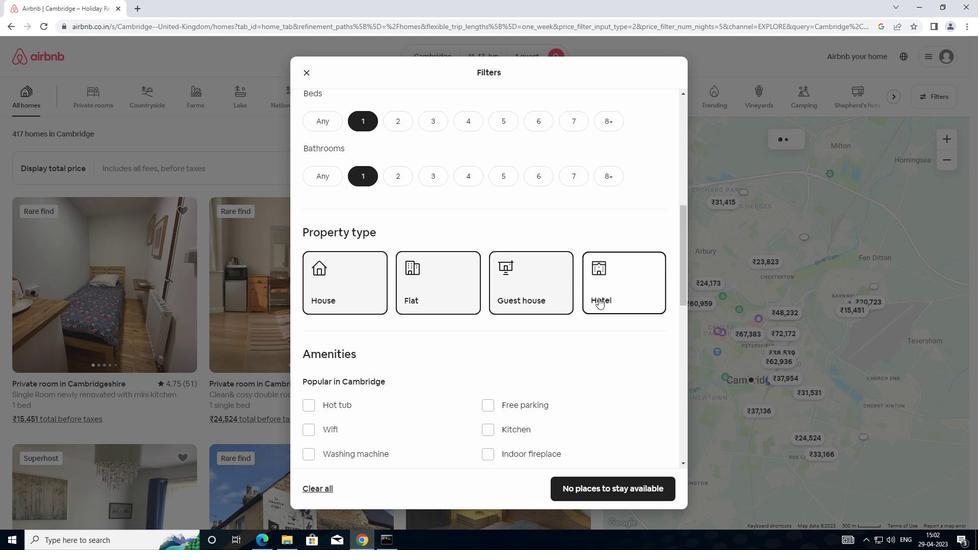 
Action: Mouse scrolled (599, 298) with delta (0, 0)
Screenshot: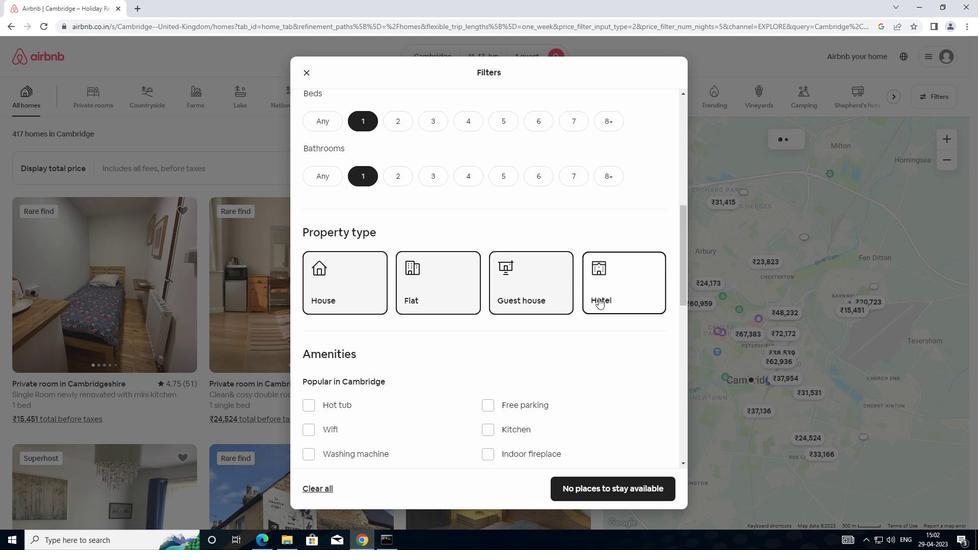 
Action: Mouse moved to (600, 308)
Screenshot: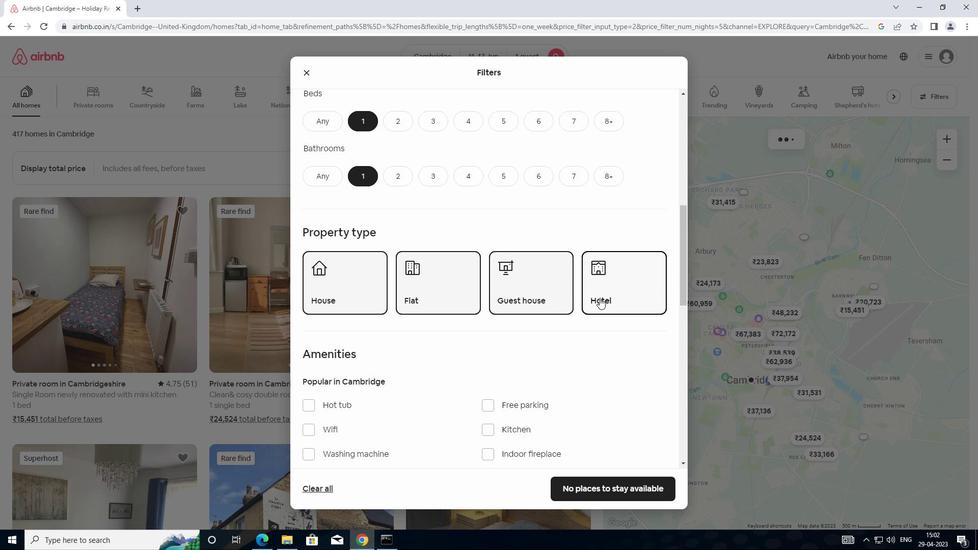 
Action: Mouse scrolled (600, 308) with delta (0, 0)
Screenshot: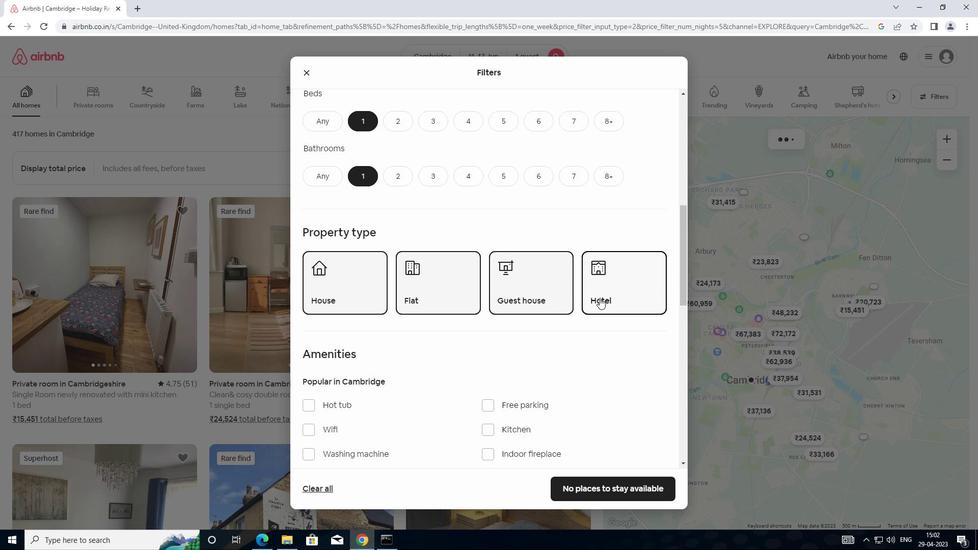 
Action: Mouse moved to (600, 309)
Screenshot: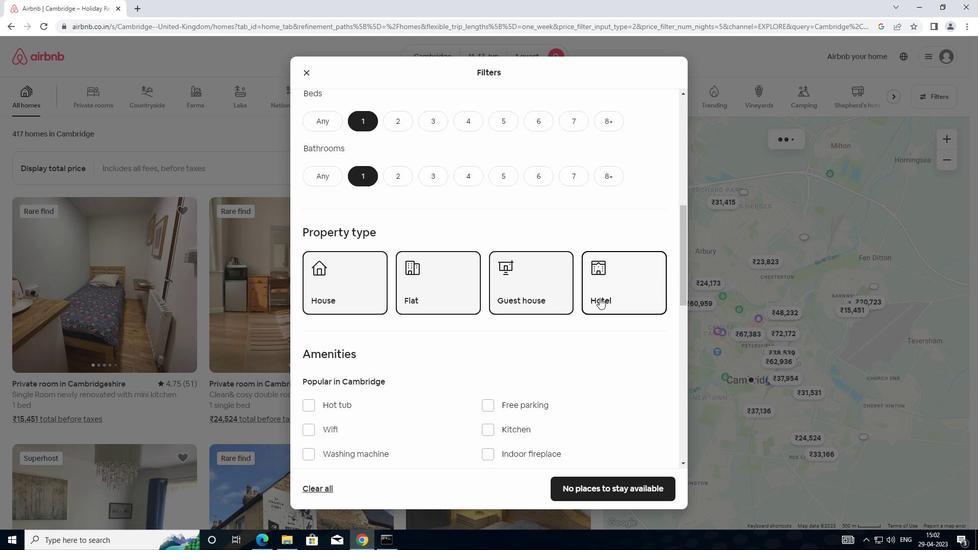 
Action: Mouse scrolled (600, 308) with delta (0, 0)
Screenshot: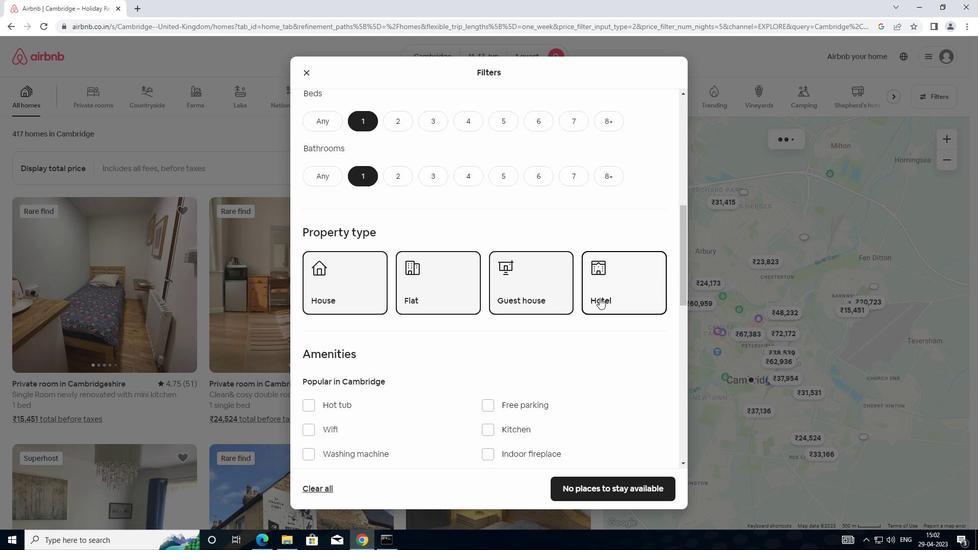 
Action: Mouse moved to (600, 311)
Screenshot: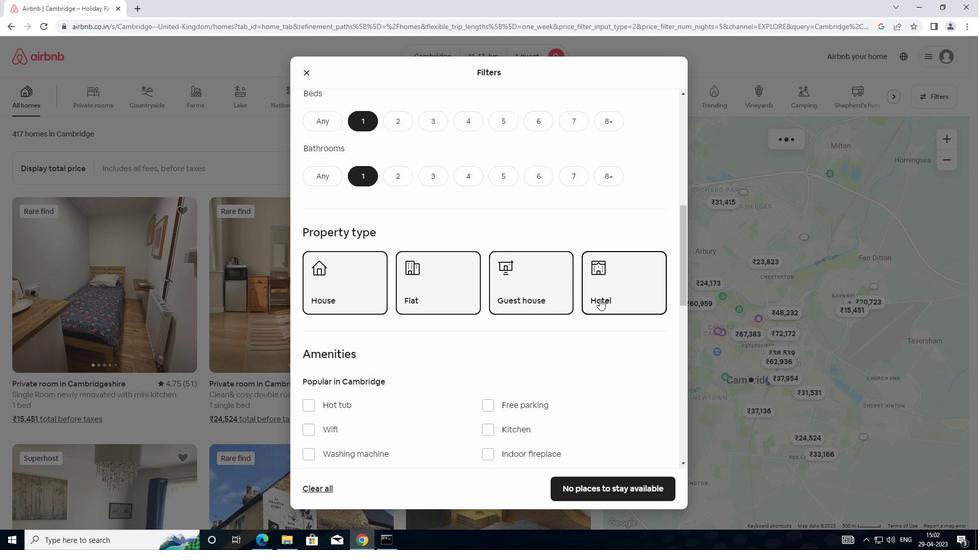 
Action: Mouse scrolled (600, 310) with delta (0, 0)
Screenshot: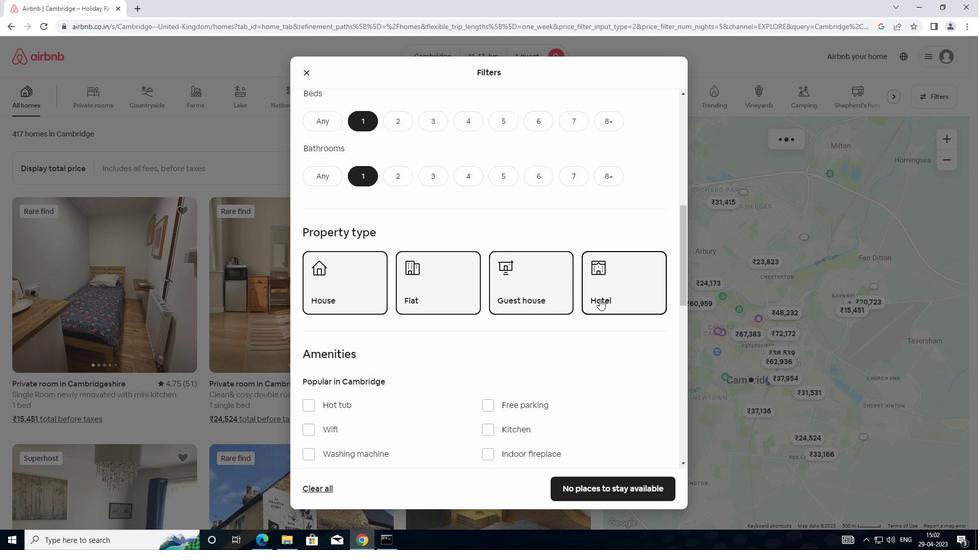 
Action: Mouse moved to (600, 312)
Screenshot: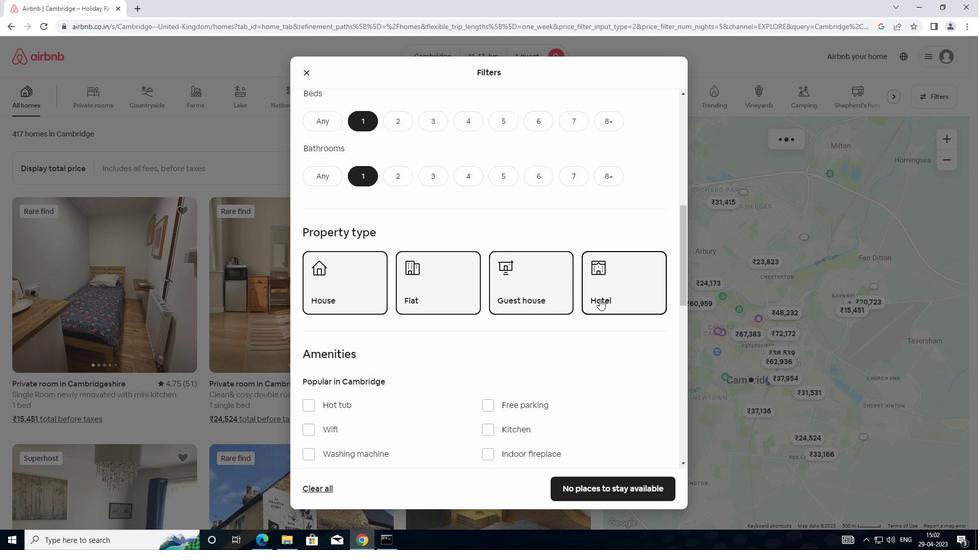 
Action: Mouse scrolled (600, 311) with delta (0, 0)
Screenshot: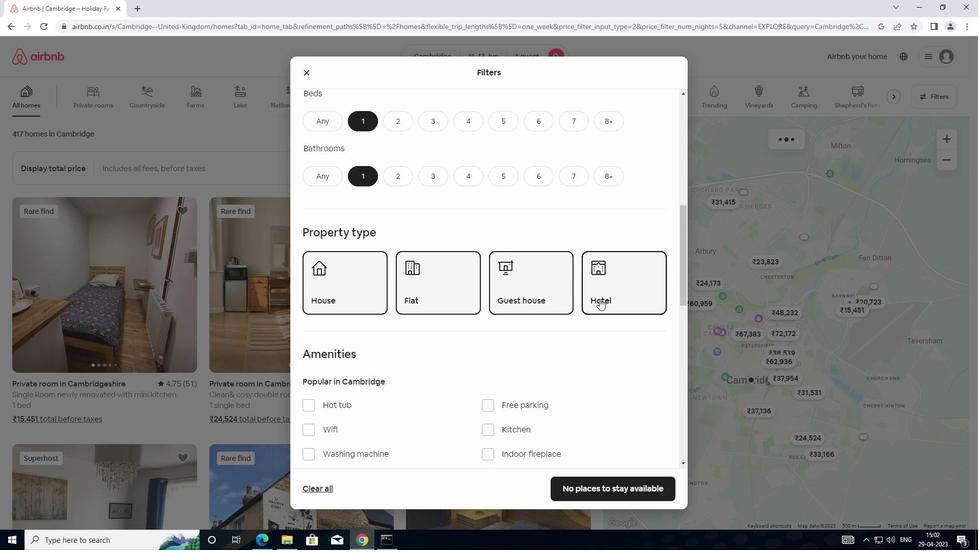 
Action: Mouse moved to (599, 314)
Screenshot: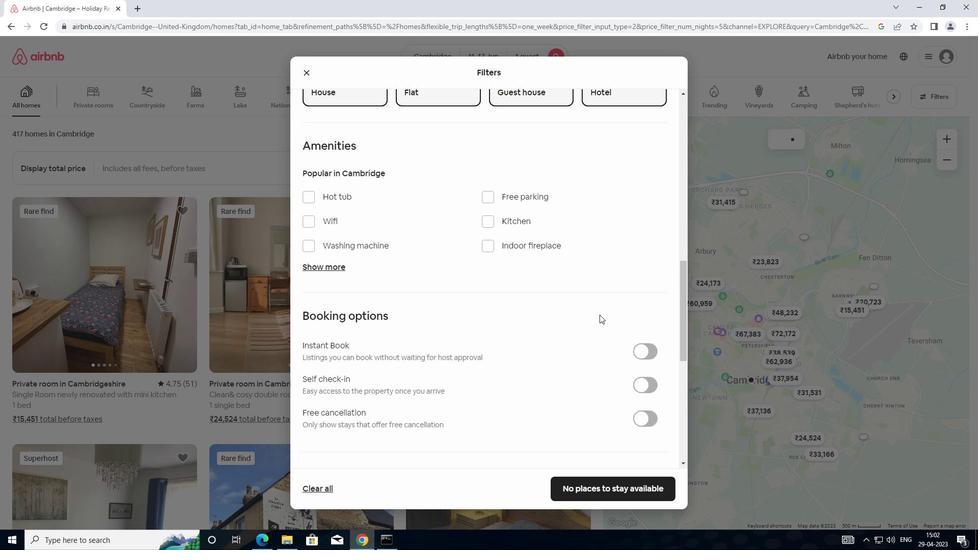 
Action: Mouse scrolled (599, 313) with delta (0, 0)
Screenshot: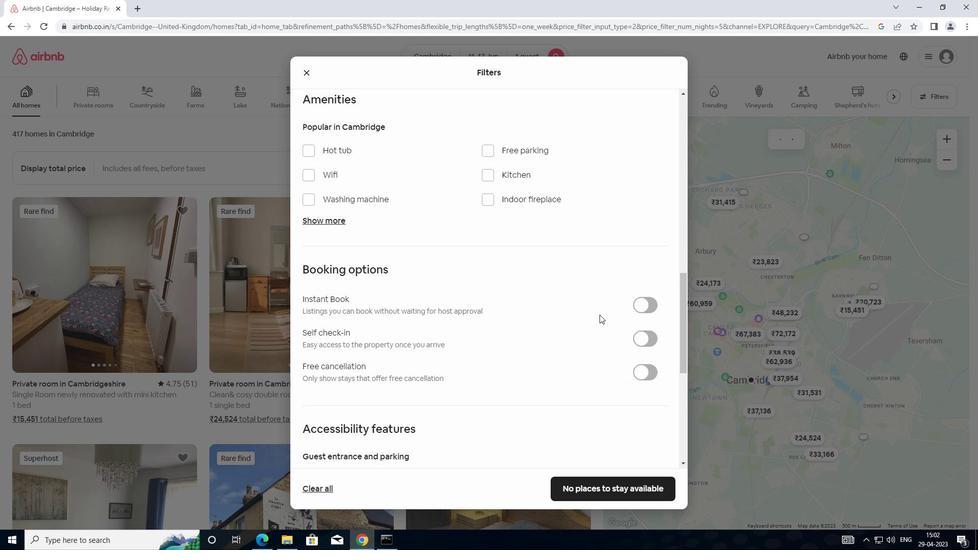 
Action: Mouse scrolled (599, 313) with delta (0, 0)
Screenshot: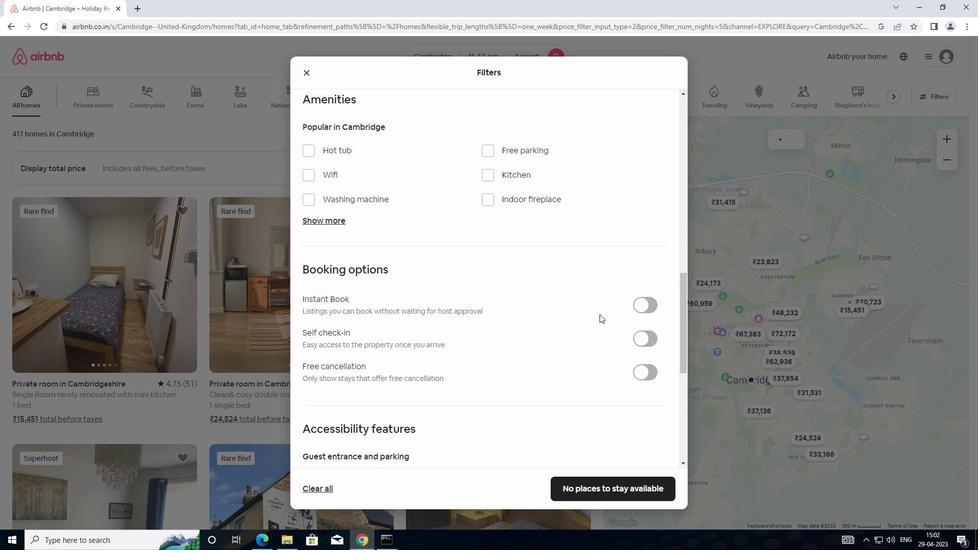 
Action: Mouse moved to (648, 239)
Screenshot: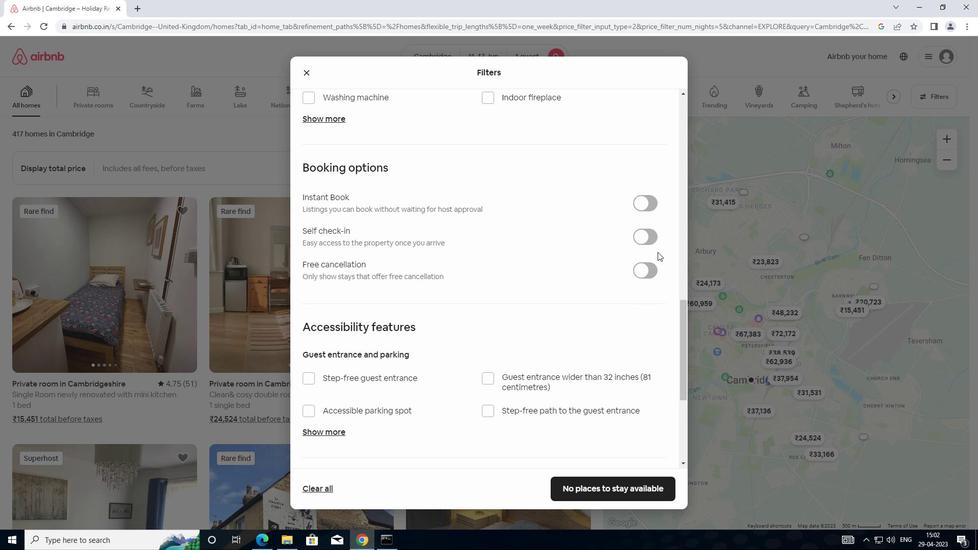 
Action: Mouse pressed left at (648, 239)
Screenshot: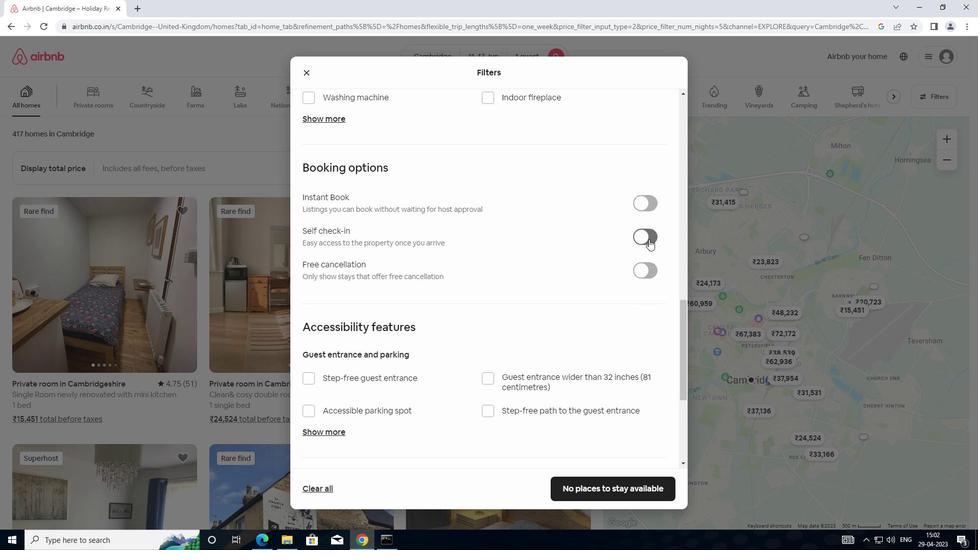 
Action: Mouse moved to (446, 407)
Screenshot: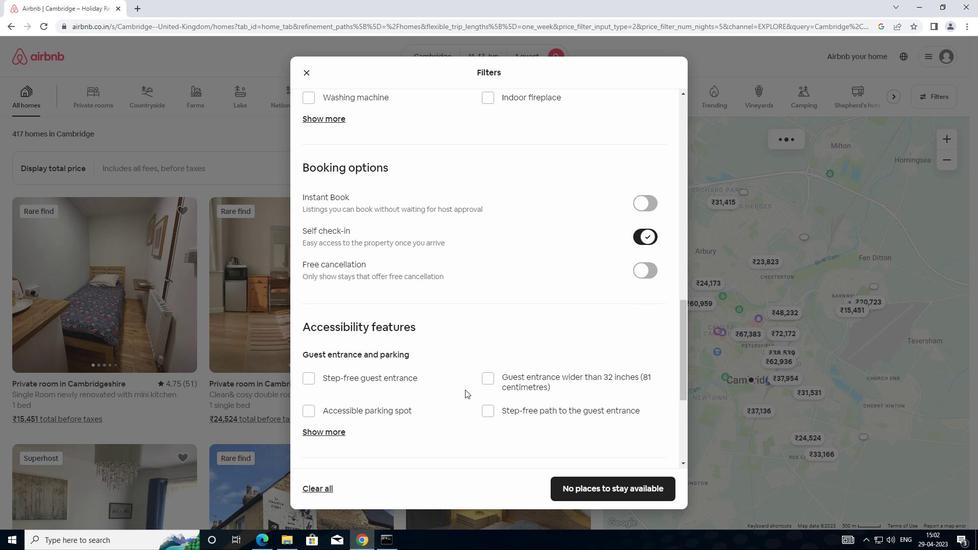 
Action: Mouse scrolled (446, 406) with delta (0, 0)
Screenshot: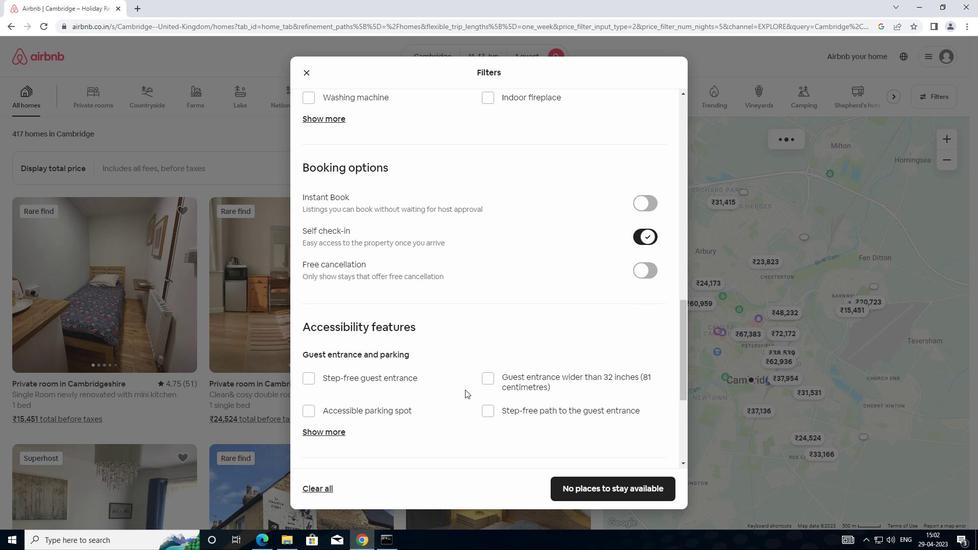 
Action: Mouse moved to (444, 411)
Screenshot: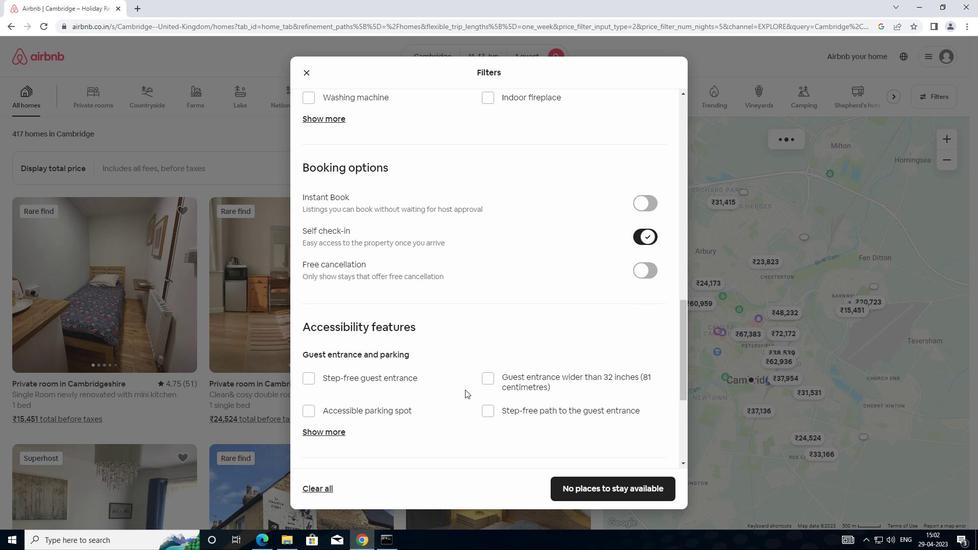 
Action: Mouse scrolled (444, 410) with delta (0, 0)
Screenshot: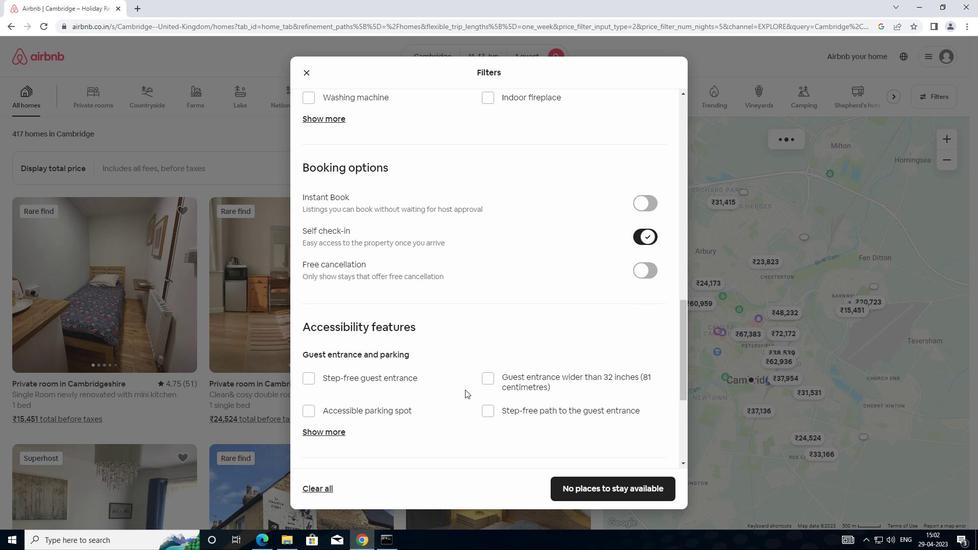 
Action: Mouse moved to (442, 415)
Screenshot: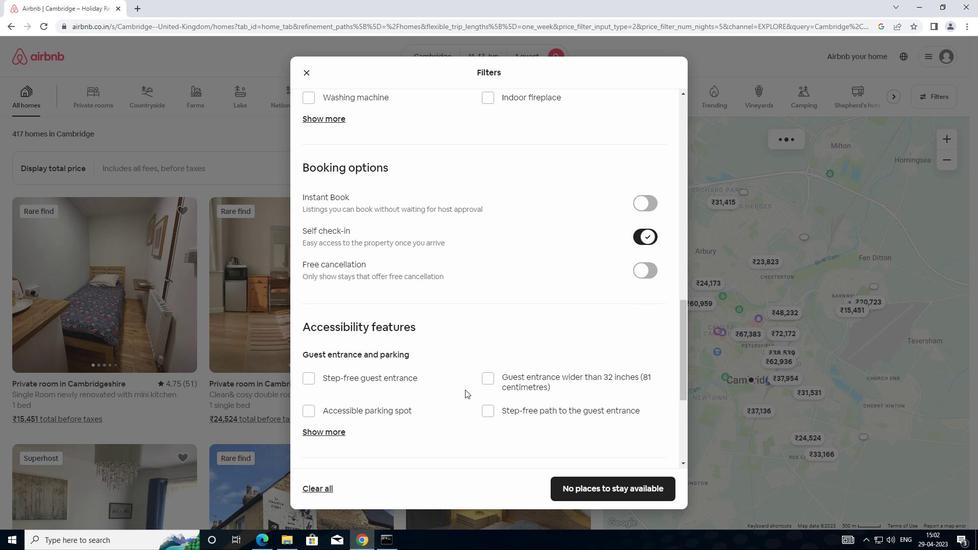 
Action: Mouse scrolled (442, 414) with delta (0, 0)
Screenshot: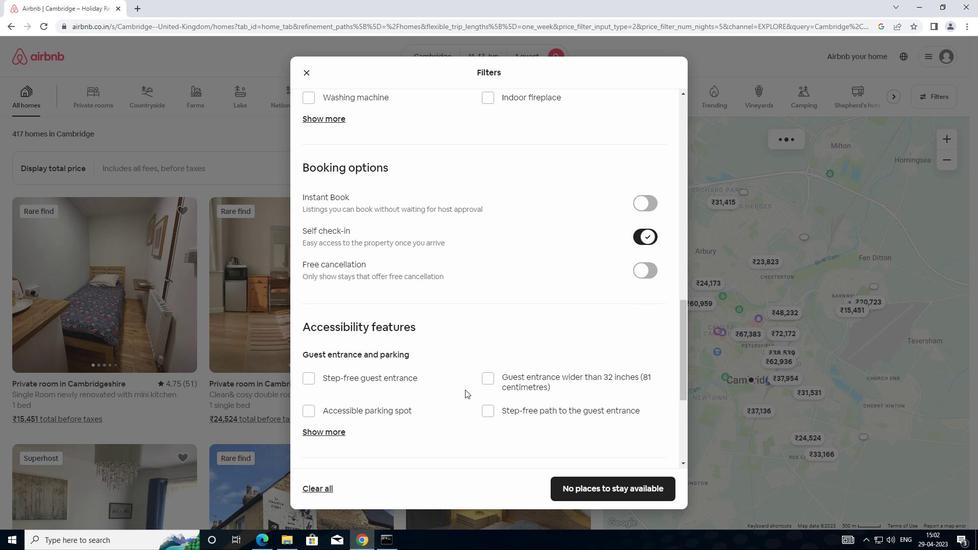
Action: Mouse moved to (442, 415)
Screenshot: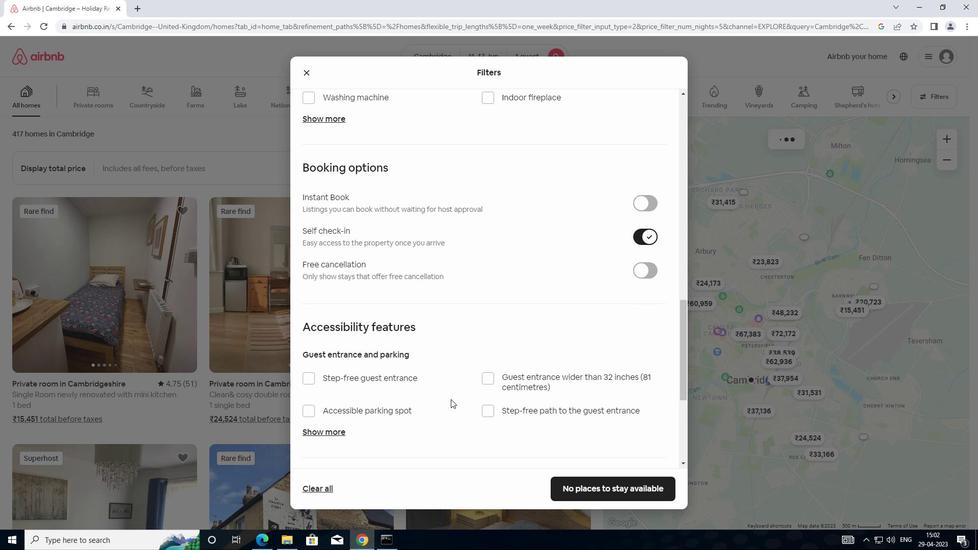 
Action: Mouse scrolled (442, 415) with delta (0, 0)
Screenshot: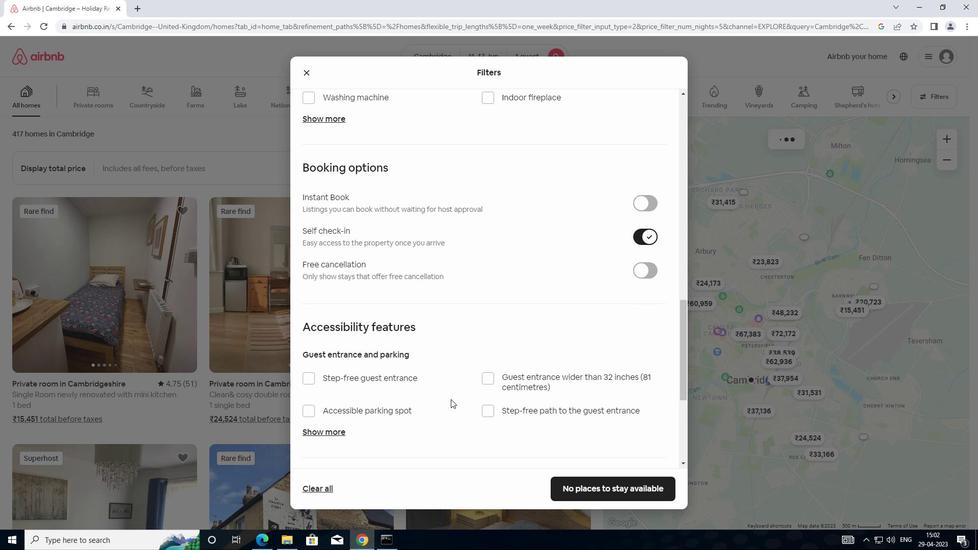 
Action: Mouse moved to (424, 409)
Screenshot: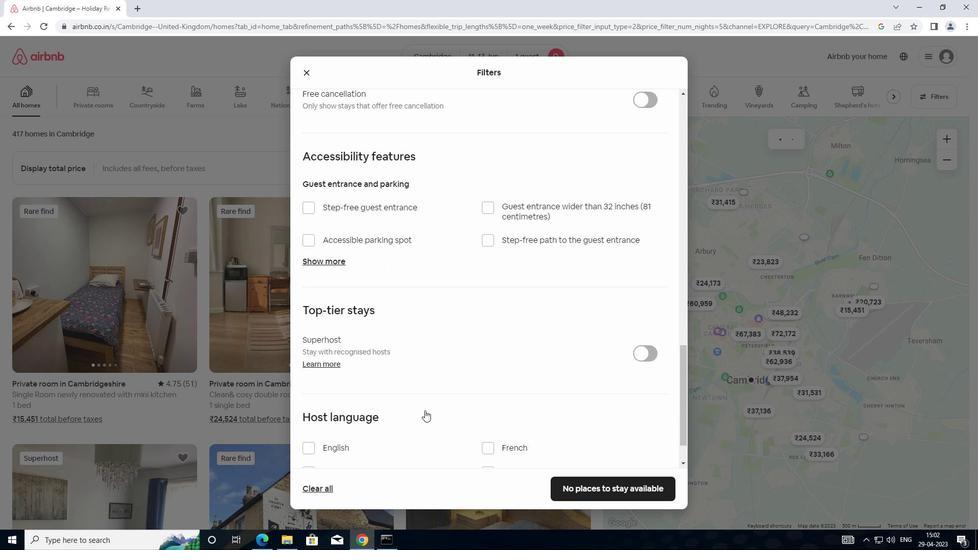 
Action: Mouse scrolled (424, 408) with delta (0, 0)
Screenshot: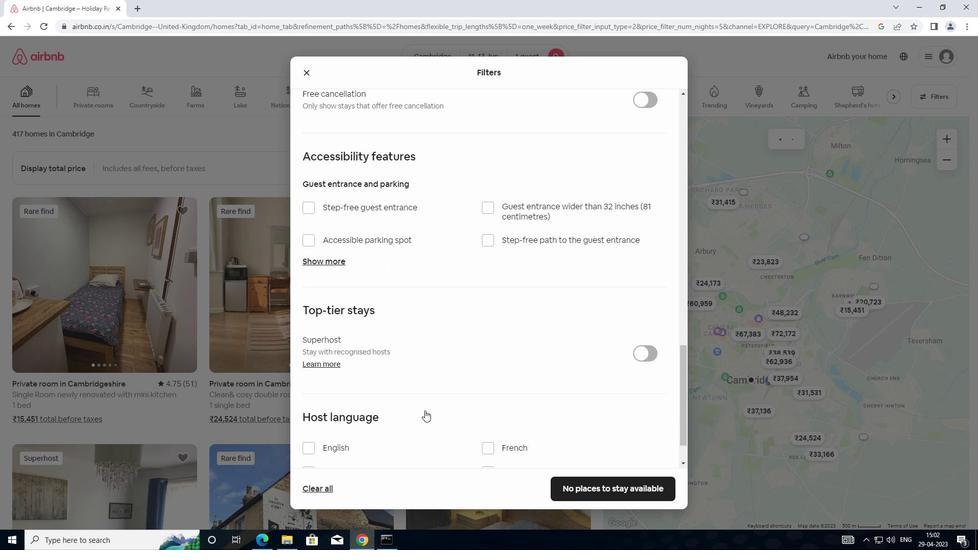 
Action: Mouse scrolled (424, 408) with delta (0, 0)
Screenshot: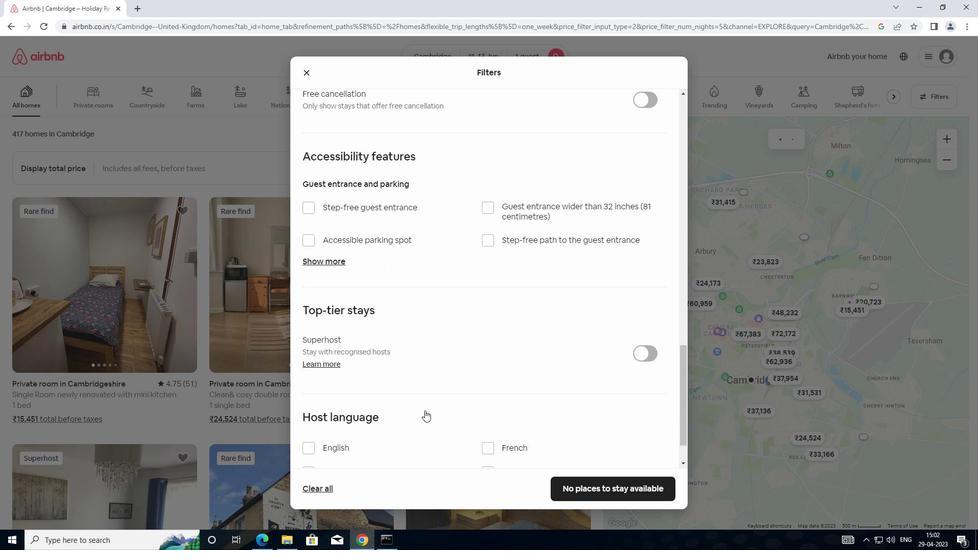 
Action: Mouse scrolled (424, 408) with delta (0, 0)
Screenshot: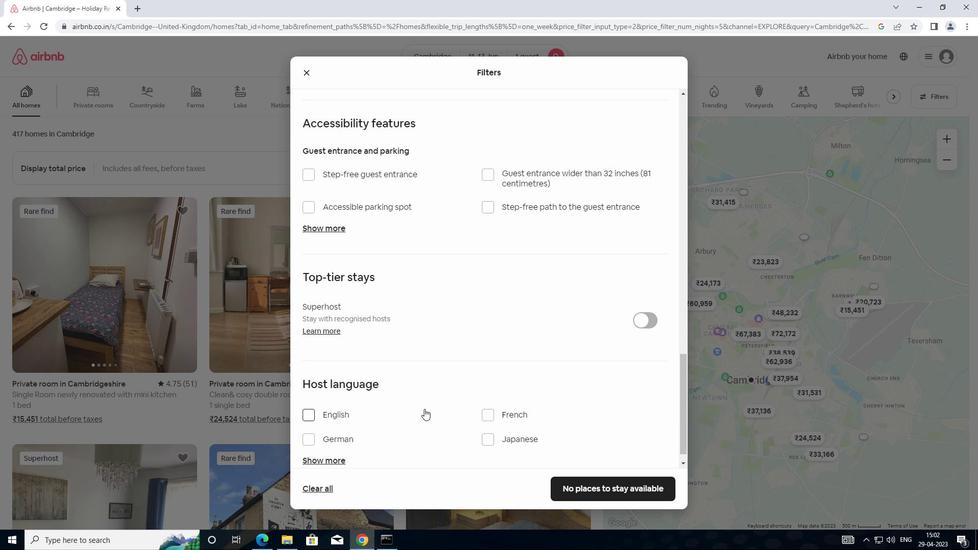 
Action: Mouse scrolled (424, 408) with delta (0, 0)
Screenshot: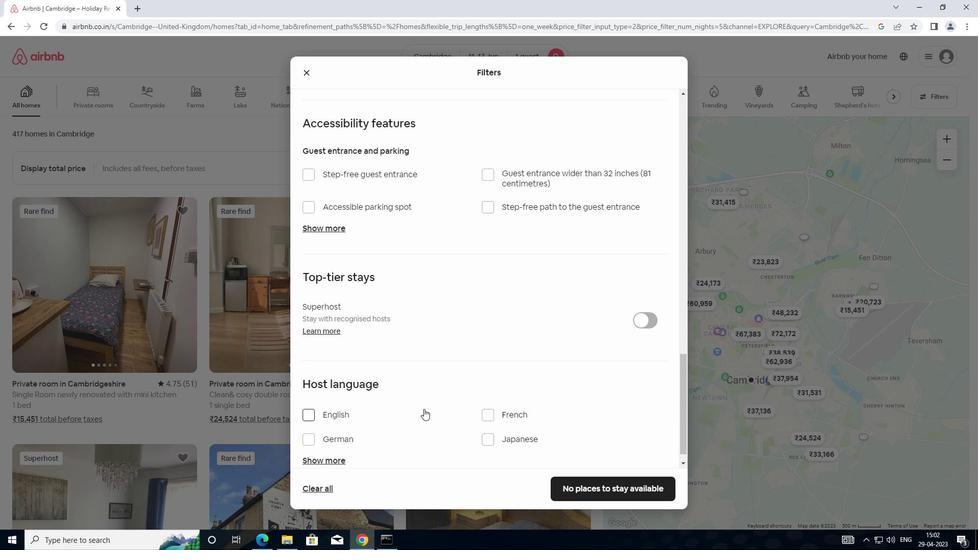 
Action: Mouse moved to (309, 399)
Screenshot: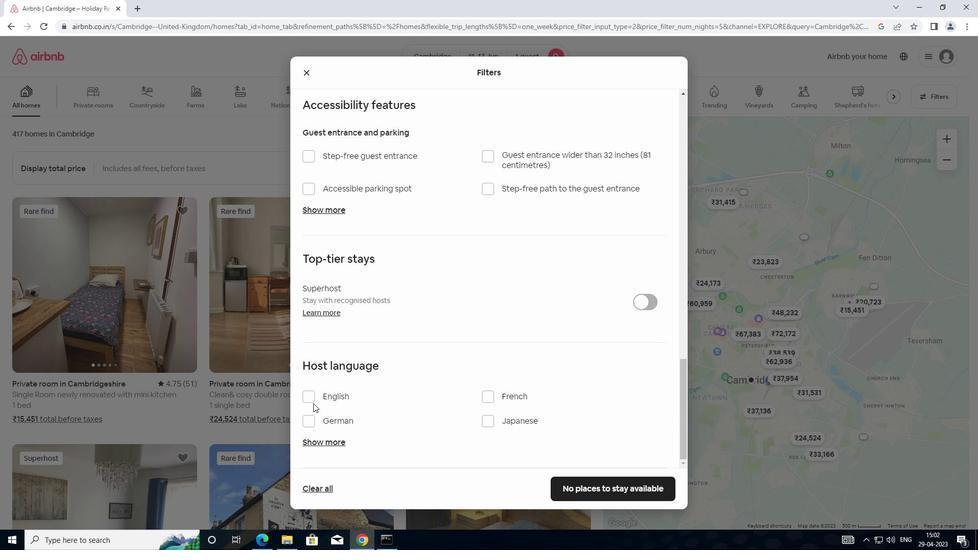 
Action: Mouse pressed left at (309, 399)
Screenshot: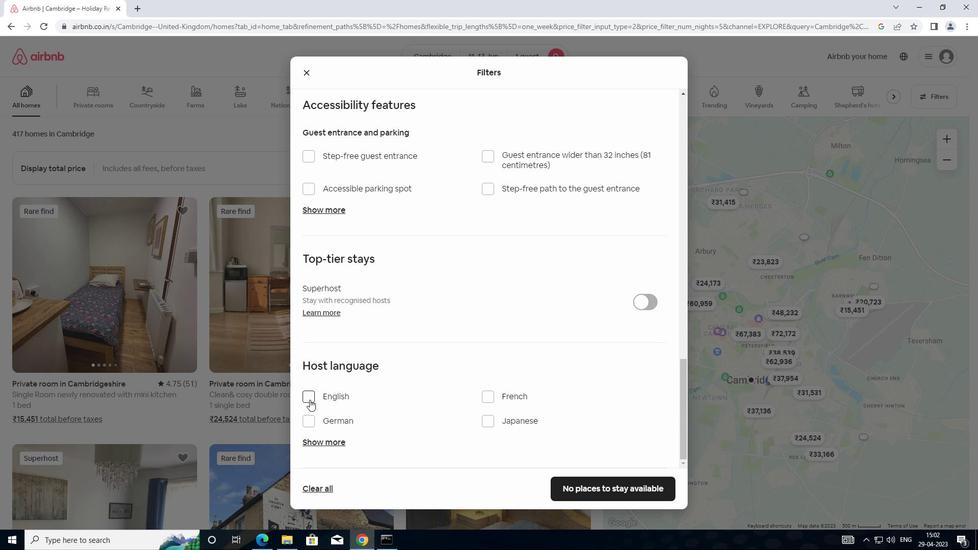 
Action: Mouse moved to (593, 491)
Screenshot: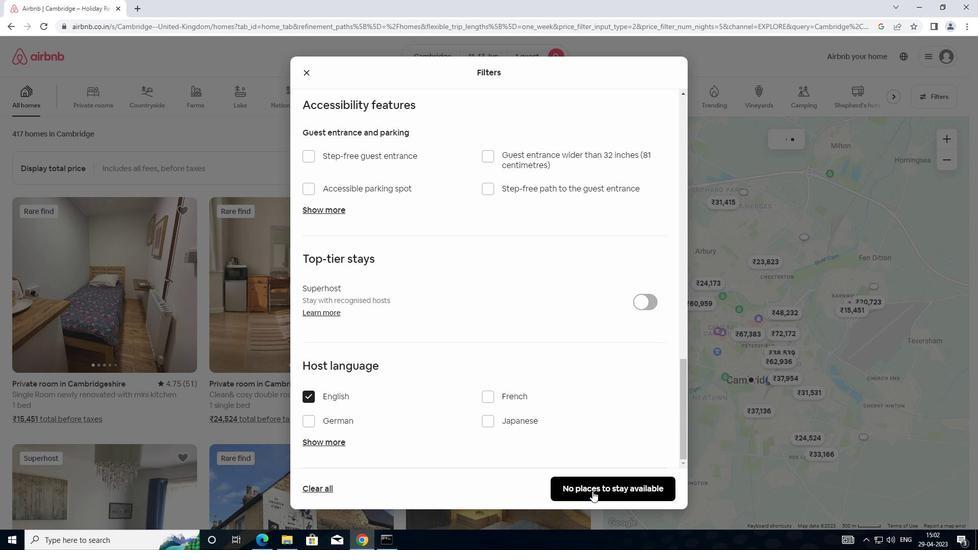 
Action: Mouse pressed left at (593, 491)
Screenshot: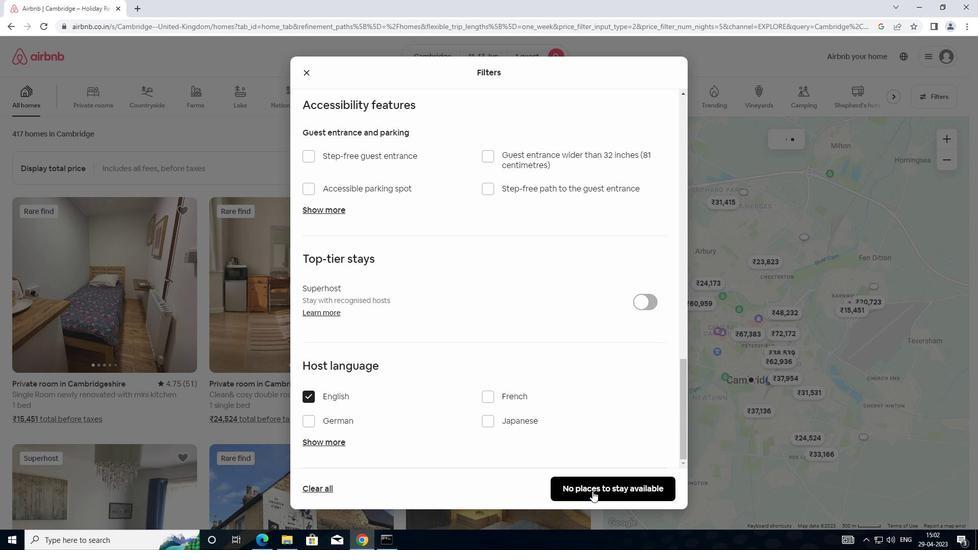 
Action: Mouse moved to (418, 452)
Screenshot: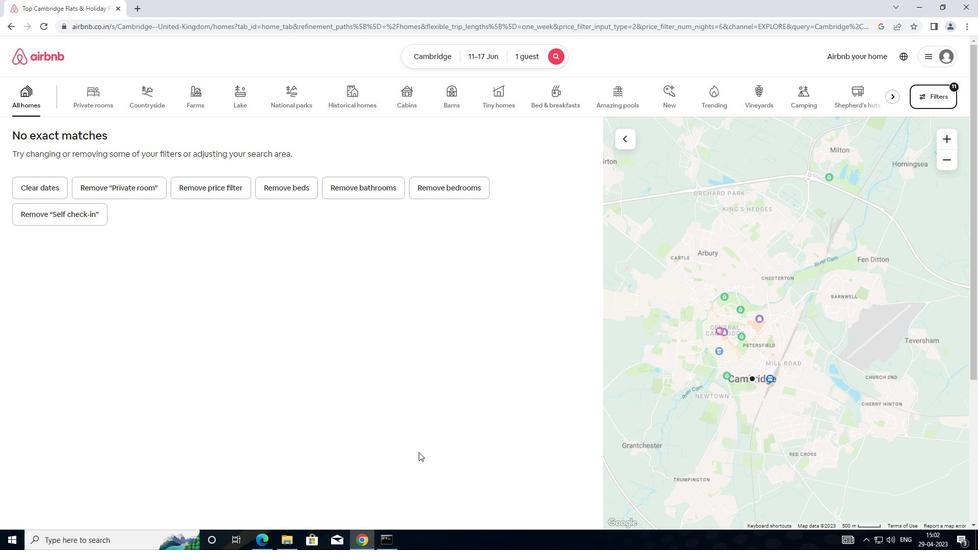 
